 Task: Create a Python program to reverse a string using slicing.
Action: Mouse moved to (58, 2)
Screenshot: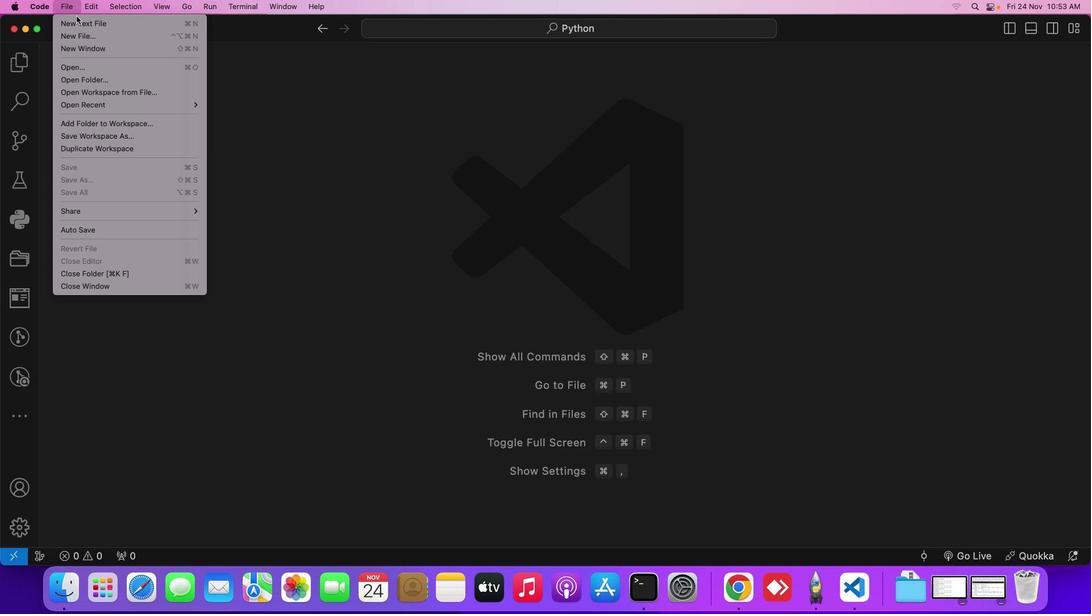 
Action: Mouse pressed left at (58, 2)
Screenshot: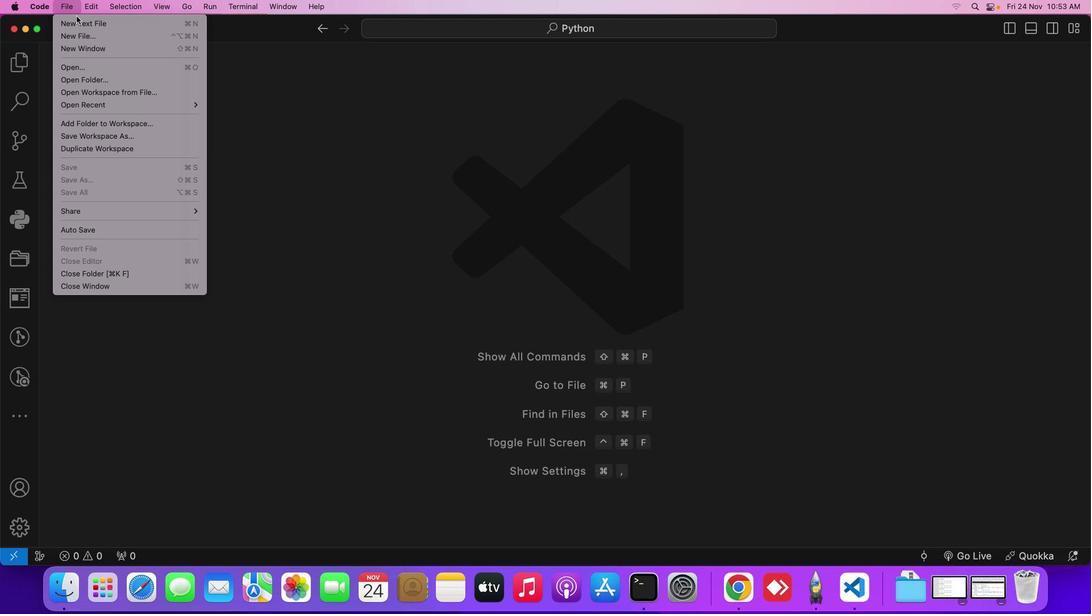 
Action: Mouse moved to (73, 15)
Screenshot: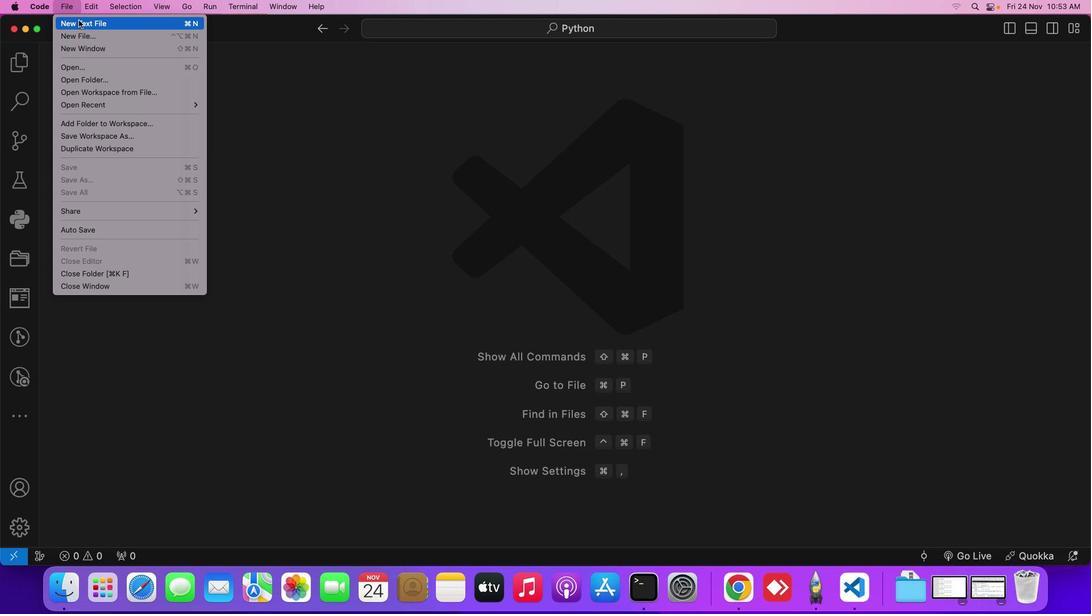 
Action: Mouse pressed left at (73, 15)
Screenshot: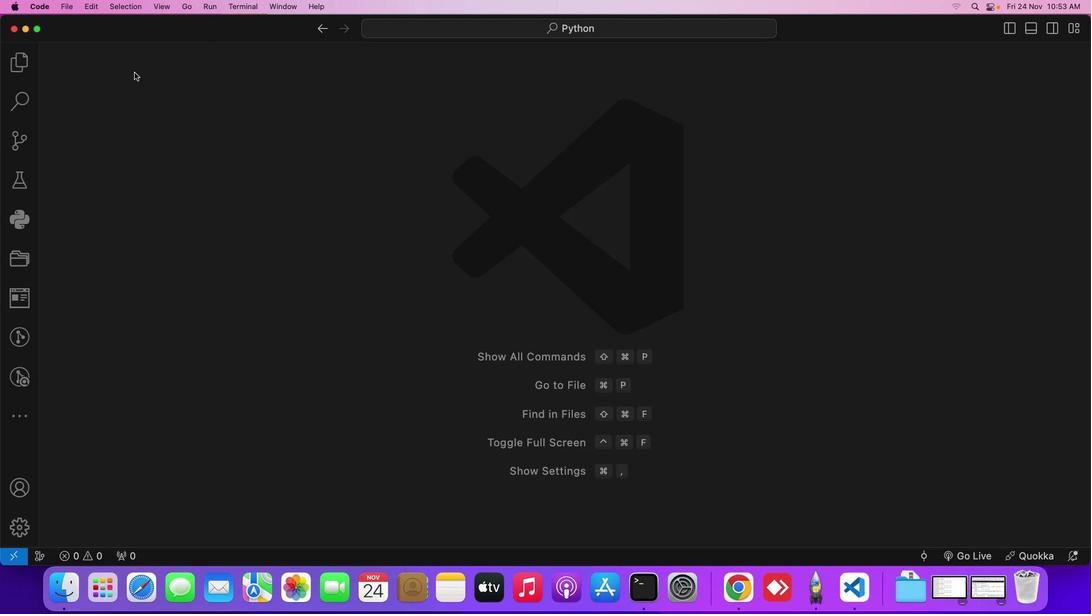 
Action: Mouse moved to (186, 143)
Screenshot: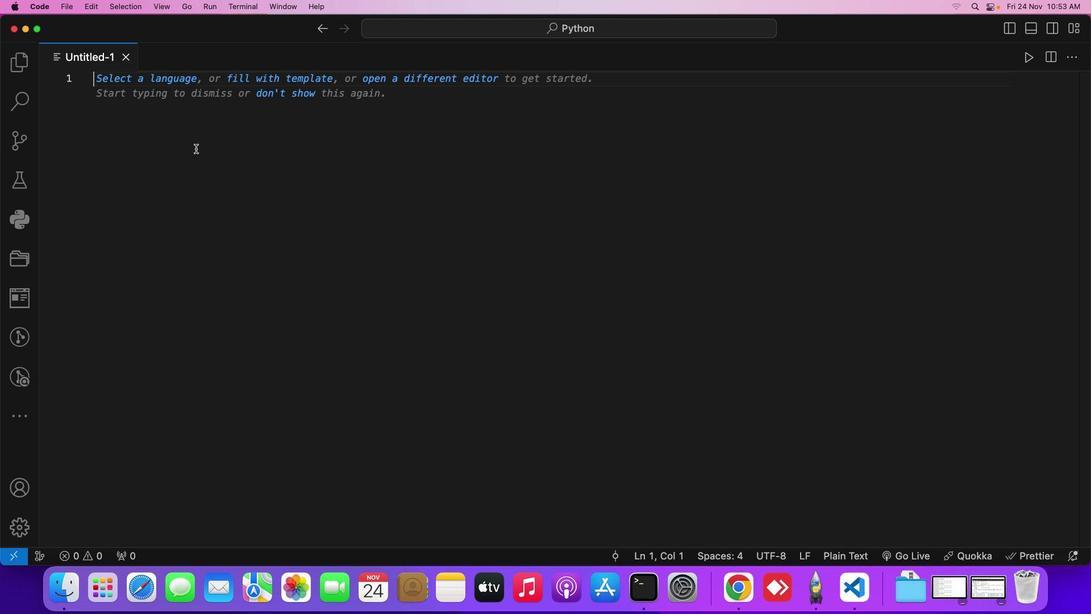 
Action: Key pressed Key.cmd
Screenshot: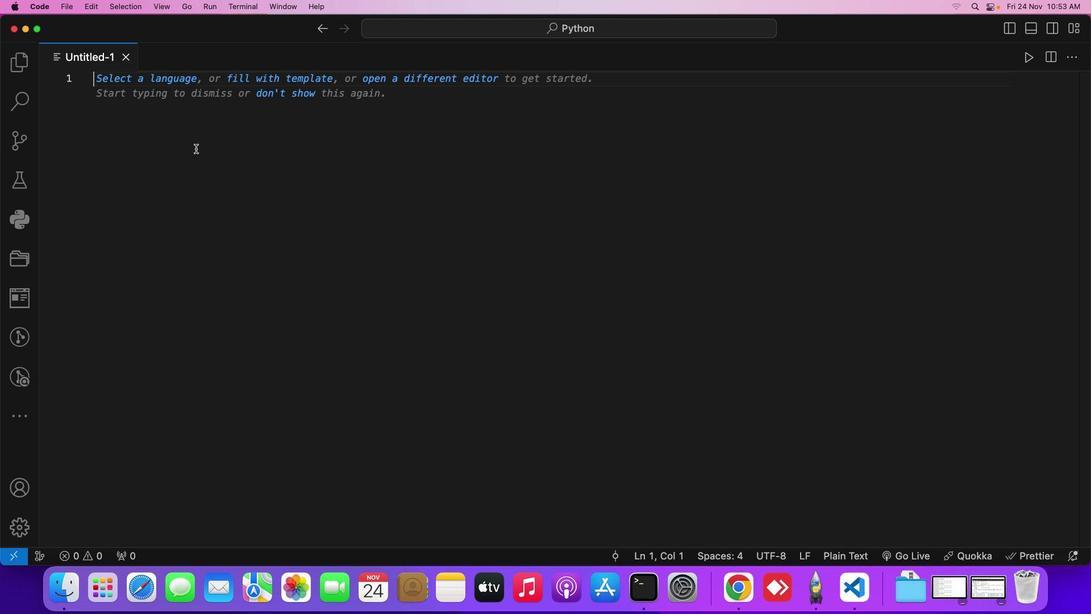 
Action: Mouse moved to (186, 143)
Screenshot: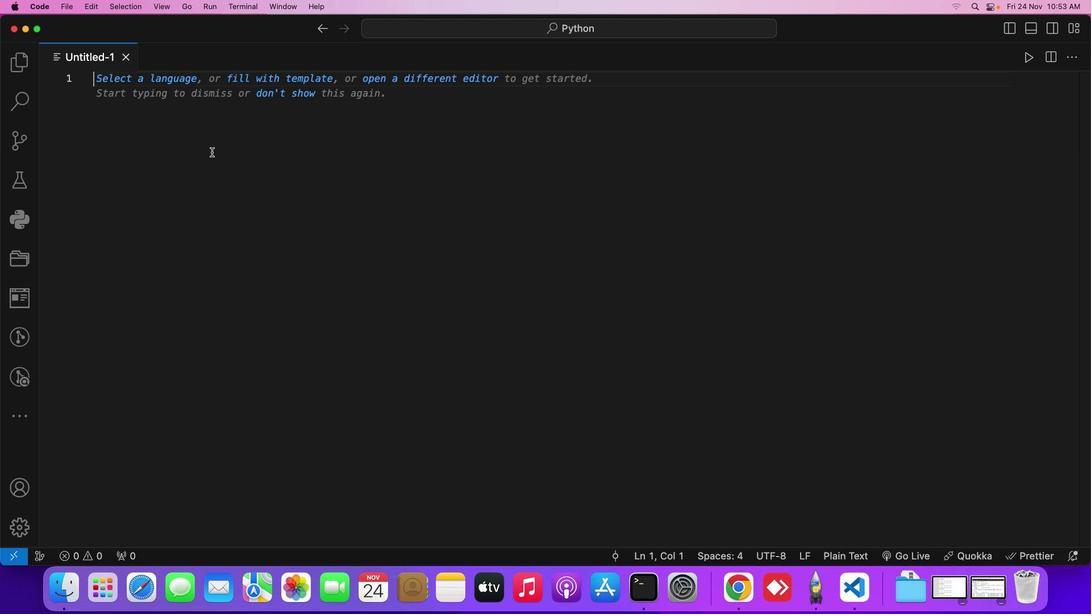 
Action: Key pressed 's'
Screenshot: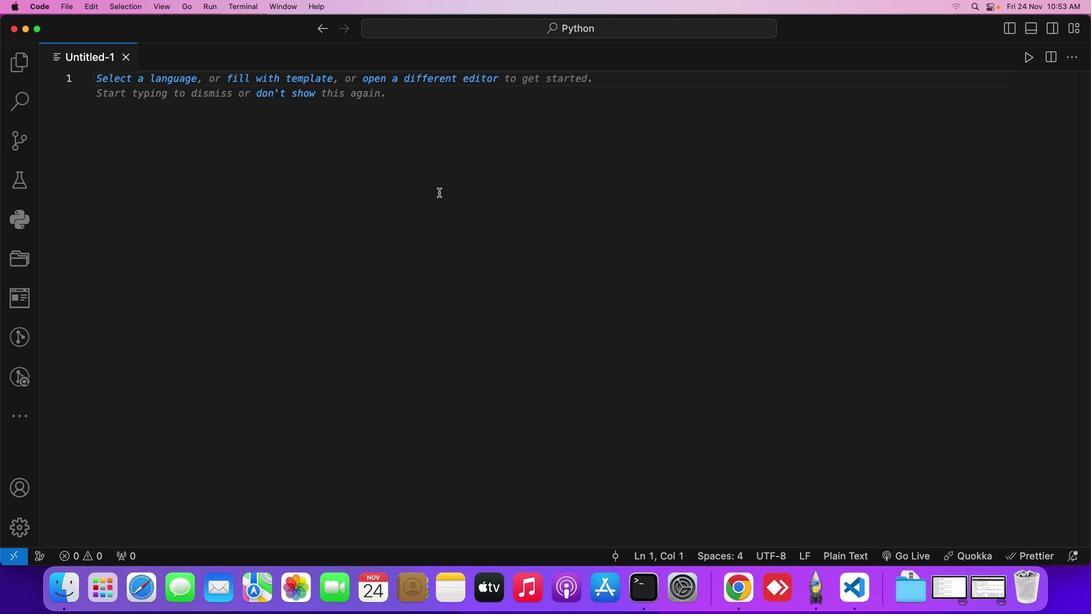 
Action: Mouse moved to (554, 228)
Screenshot: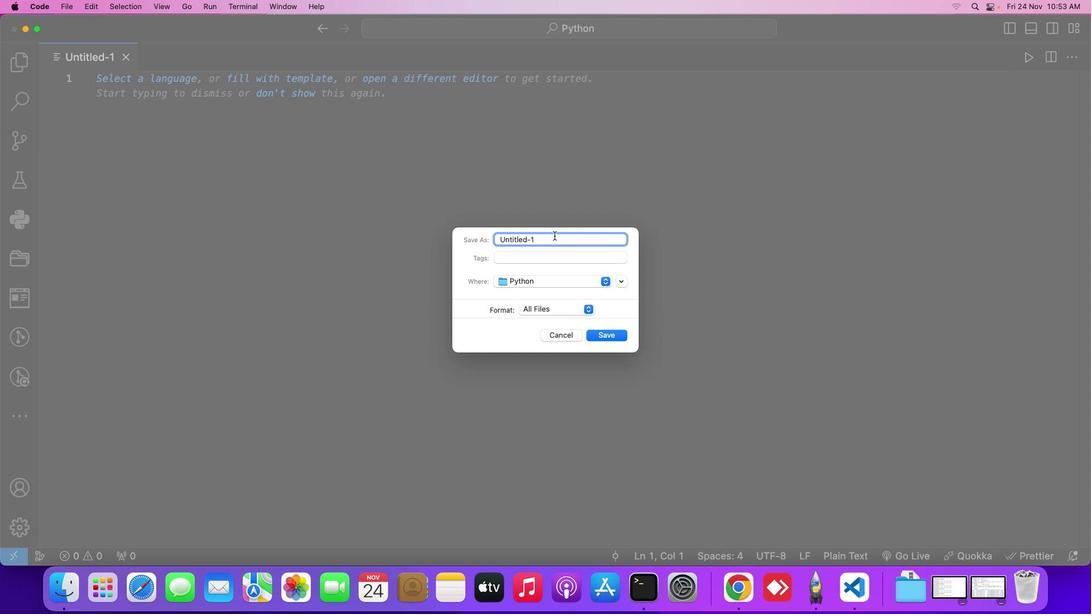 
Action: Mouse pressed left at (554, 228)
Screenshot: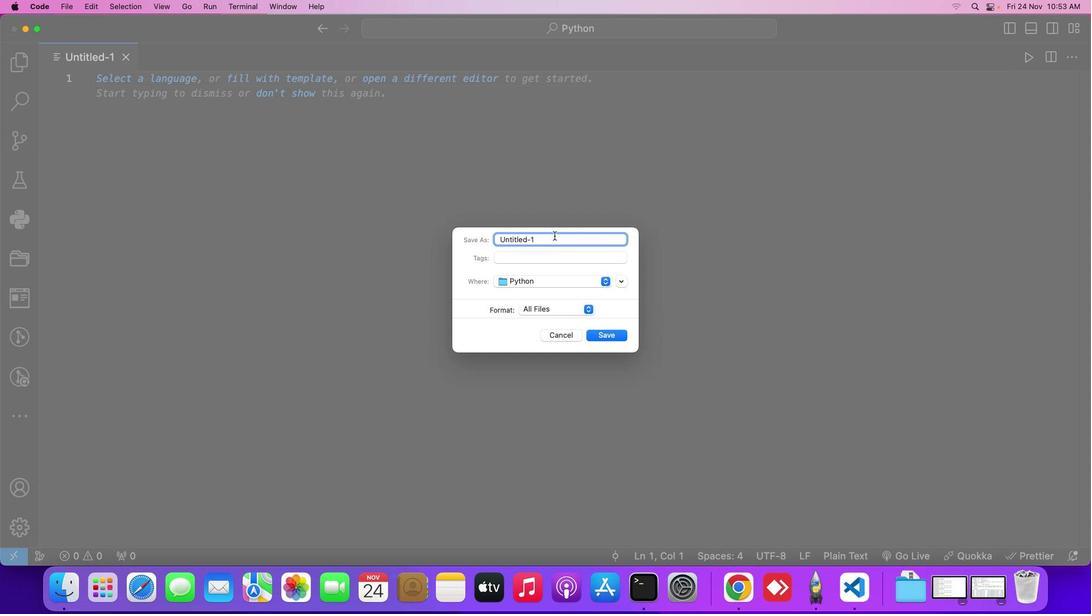 
Action: Mouse moved to (549, 230)
Screenshot: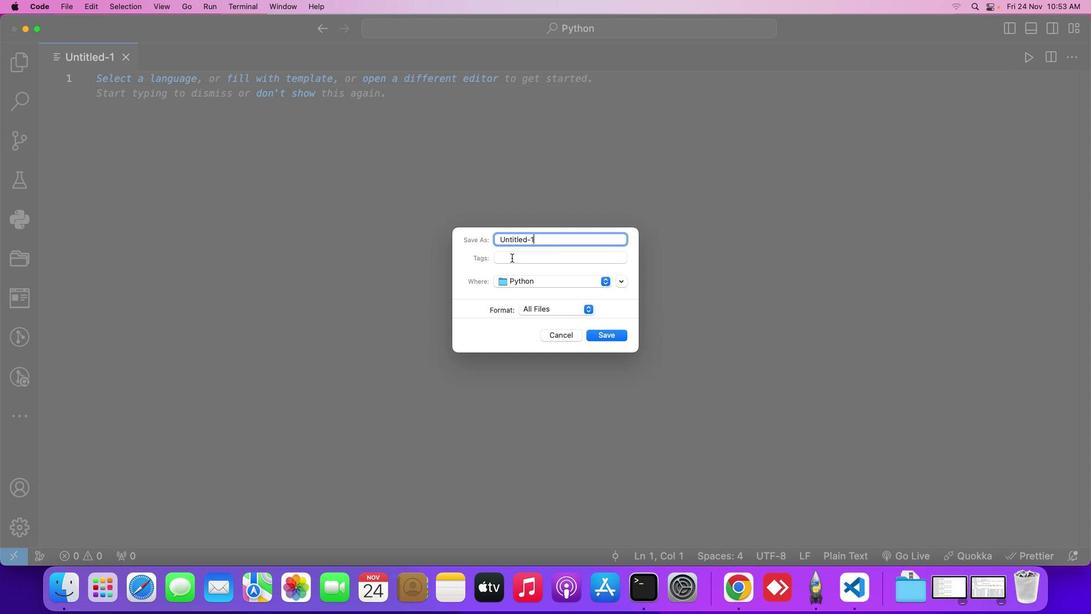
Action: Mouse pressed left at (549, 230)
Screenshot: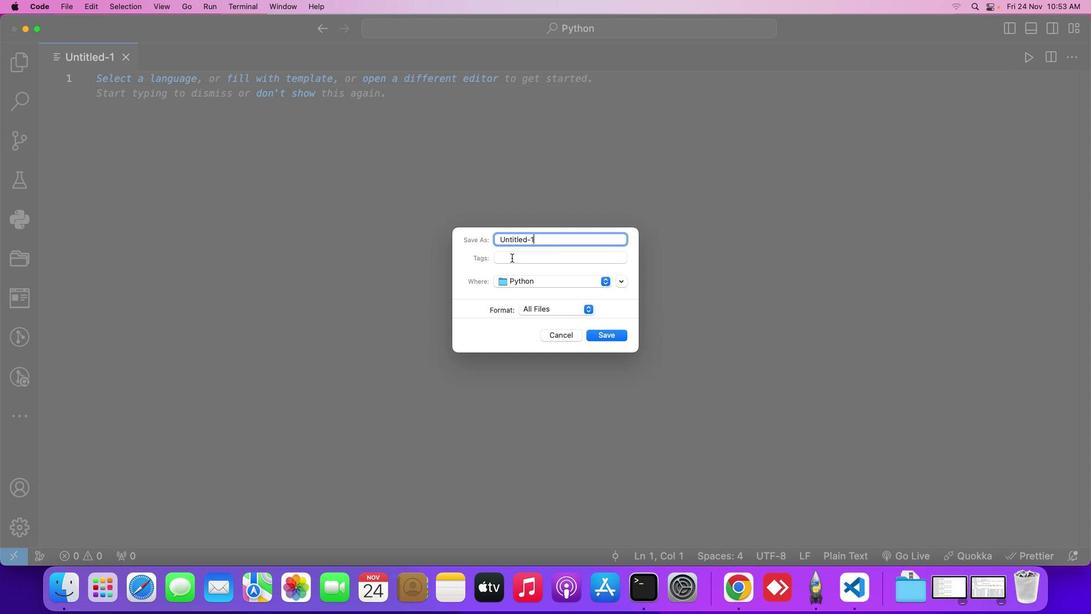 
Action: Mouse moved to (506, 253)
Screenshot: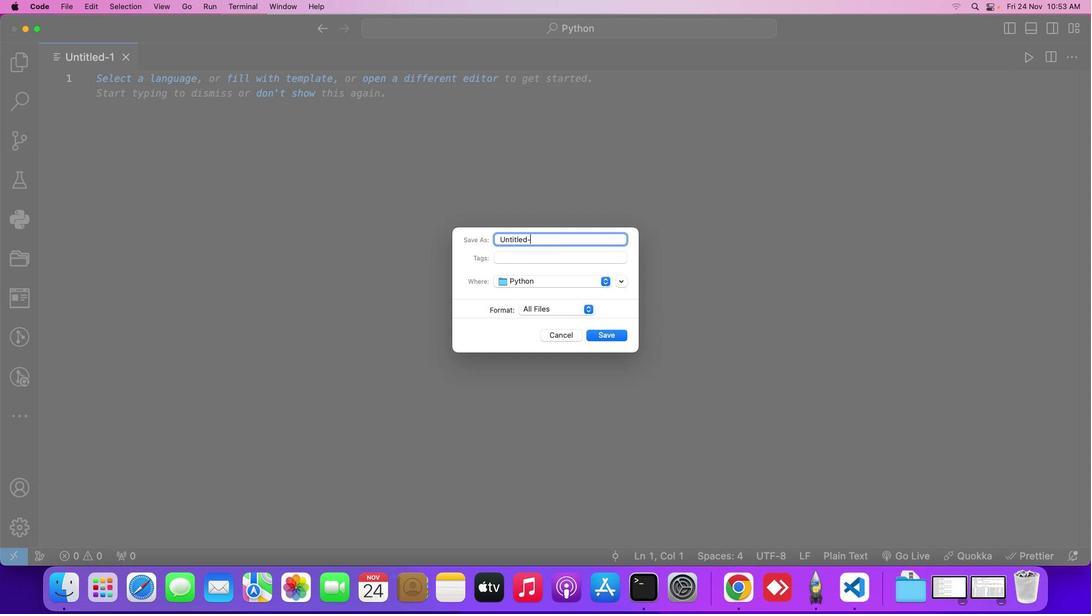 
Action: Key pressed Key.backspaceKey.backspaceKey.backspaceKey.backspaceKey.backspaceKey.backspaceKey.backspaceKey.backspaceKey.backspaceKey.backspaceKey.shift_r'D''e''m''o'Key.shift_r'S''i''l''i''c''i''n''g''.''p''y'Key.enter'd''e''f'Key.space'r''e''v''e''r''s''e'Key.space'd'Key.backspaceKey.backspaceKey.shift_r'_''s''t''r''u''b''g'Key.backspaceKey.backspaceKey.backspace'i''n''g'Key.shift_r'(''i''n''p''u''t'Key.shift_r'_''s''t''i''r''n''g'Key.rightKey.shift_r':'Key.enterKey.shift_r'#'Key.shift_r'U''s'Key.backspaceKey.backspaceKey.spaceKey.shift_r'U''s''i''n''g'Key.space's''l''i''c''i''n''g'Key.space't''o'Key.space'r''e''v''e''r''s''e'Key.space't''h''e'Key.space's''t''r''i''n''g'Key.enter'r''e''v''e''r''s''e''d'Key.shift_r'_''s''t''r''i''n''g'Key.space'='Key.space'i''n''p''u''t'Key.shift_r'_''s''t''i''r'Key.backspaceKey.backspace'r''i''n''g'Key.shift_r'['Key.shift_r':'':''-''1'Key.rightKey.enterKey.shift_r'#'Key.spaceKey.shift_r'R''e''s''t'Key.backspaceKey.backspace't''u''r''n'Key.space't''h'Key.spaceKey.backspace'e'Key.space'r''e''v''e''r''s''e''d'Key.space's''t''r''i''n''g'Key.enter'r''e''t''u''r''n'Key.space'r''e''v''e''r''s''e''d'Key.shift_r'_''s''t''r''i''n''g'Key.enterKey.enterKey.enterKey.shift_r'#'Key.spaceKey.shift_r'E''x''a''m''p''l''e'Key.space'u''s''a''g''e'Key.enterKey.shift_r'#'Key.spaceKey.shift_r'P''r''o''m''p''t'Key.space't''h''e'Key.space'u''s''e''r'Key.space't'Key.spaceKey.backspace'o'Key.space'e''n''t''e''r'Key.space'a'Key.space's''t''r''i''n''g'Key.enter'u''s''e''r'Key.shift_r'_''i''n''p''u''t'Key.space'='Key.space'i''n''p''u''t'Key.shift_r'('Key.shift_r'"'Key.shift_r'E''n''t''e''r'Key.space'a'Key.space's''t''r''i''n''g'Key.shift_r':'Key.spaceKey.rightKey.rightKey.enterKey.shift_r'#'Key.shift_rKey.spaceKey.shift_r'C''a''l''l'Key.space't''h''e'Key.space'r''e''v''e''r''s''e'Key.shift_r'_''s''t''r''i''n''g'Key.space'f''u''n''c''t''i''o''n'Key.space't'Key.backspace'w''i''t''h'Key.space't''h''e'Key.space'u''s''e''r'"'"'s'Key.space'i''n''p''u''t'Key.enter'r''e''s''u''l''t'Key.space'='Key.space'r''e''v''e''r''s''e'Key.shift_r'_''s''t''r''i''n''g'Key.shift_r'(''u''s''e''r'Key.shift_r'_''i''n''p''u''t'Key.rightKey.enterKey.shift_r'#'Key.spaceKey.shift_r'P''r''i''n''t'Key.space't''h''e'Key.space'r''e''v''e''r''s''e''d'Key.space's''t''r''i''n''g'Key.enter'p''r''i''n''t'Key.shift_r'('Key.shift_r'"'Key.shift_r'R''e''v''e''r''s''e''d'Key.space's''t''r''i''n''g'Key.shift_r':'Key.right','Key.space'r''e''s''u''l''t'Key.rightKey.enter
Screenshot: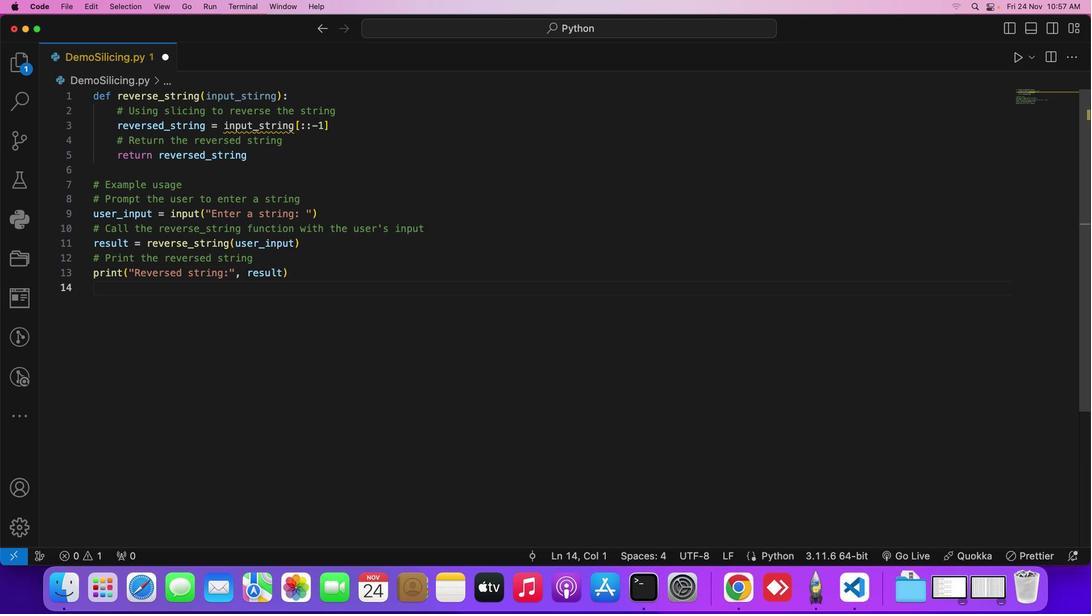 
Action: Mouse moved to (432, 264)
Screenshot: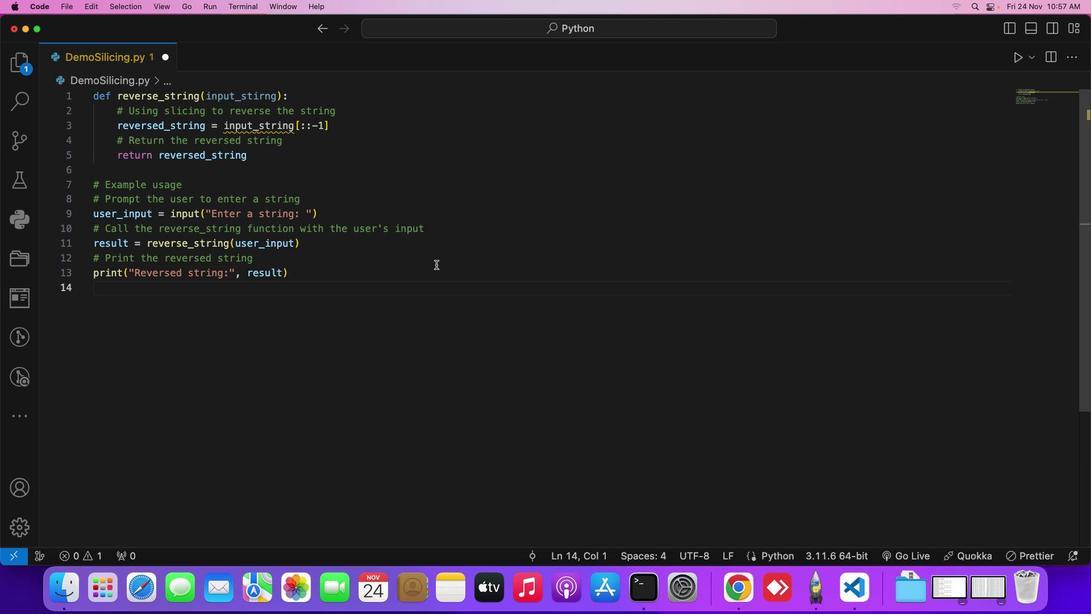 
Action: Mouse scrolled (432, 264) with delta (-4, -3)
Screenshot: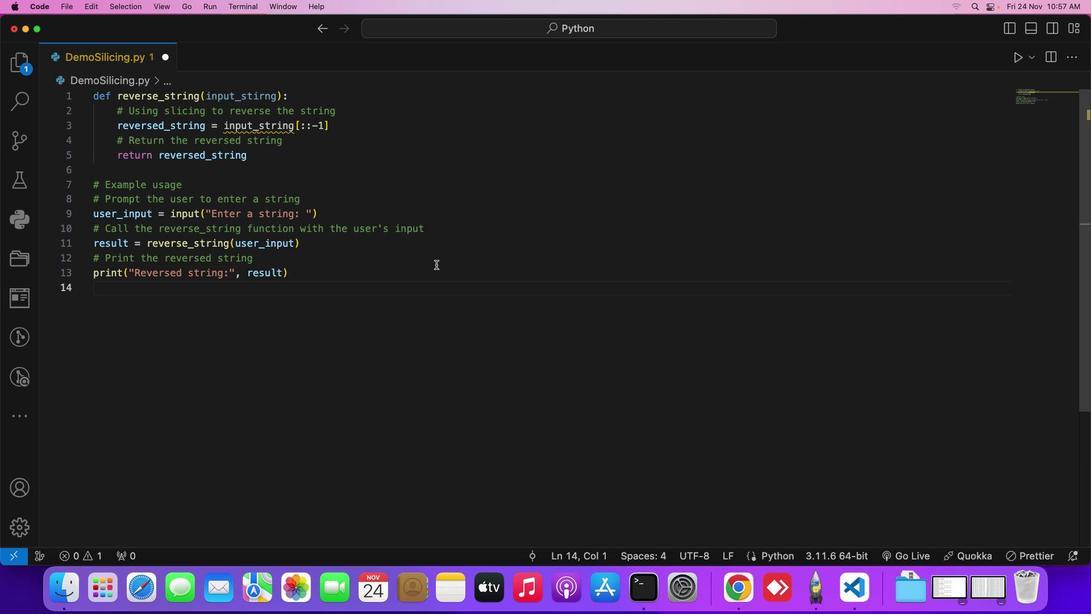 
Action: Mouse moved to (430, 260)
Screenshot: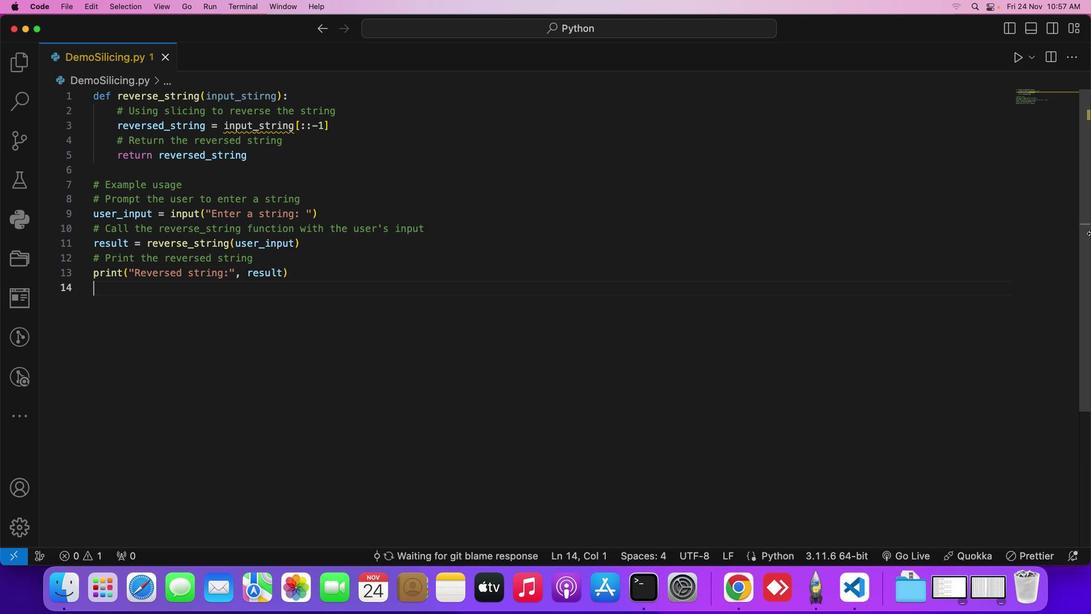 
Action: Key pressed Key.cmd
Screenshot: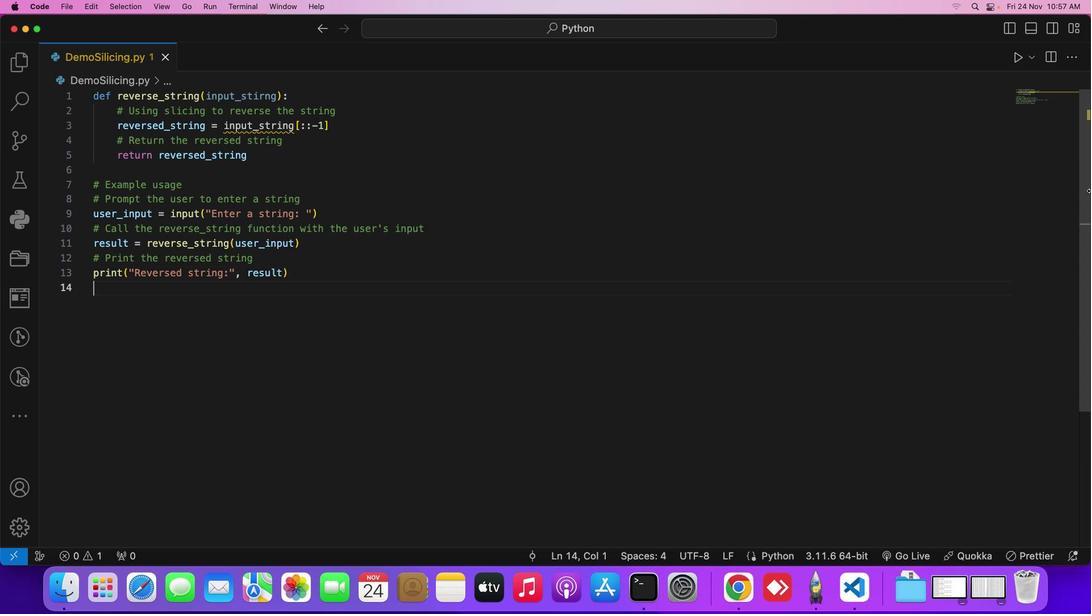 
Action: Mouse moved to (431, 259)
Screenshot: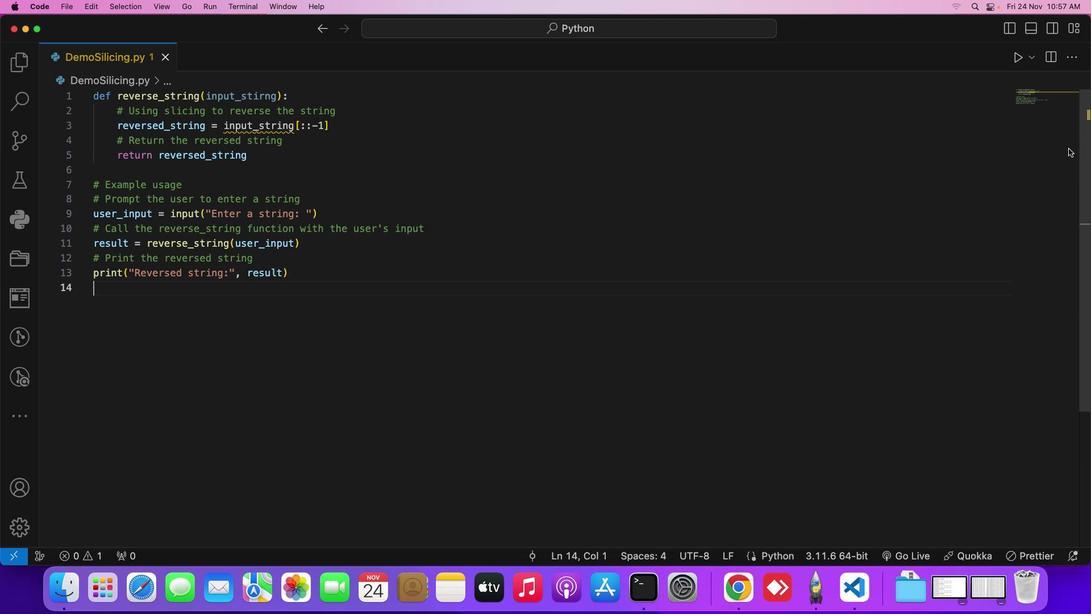 
Action: Key pressed 's'
Screenshot: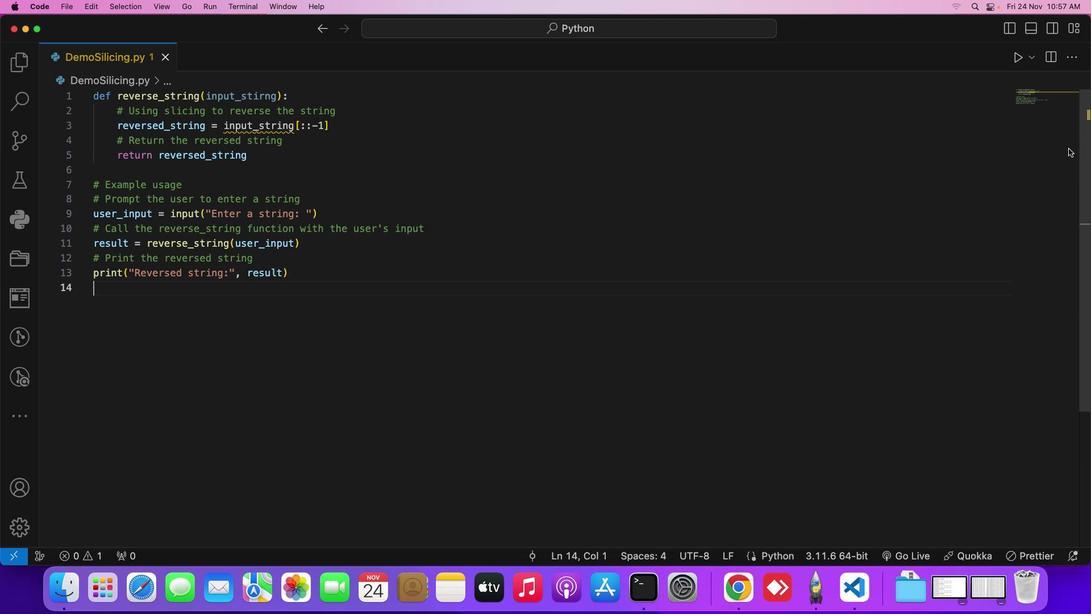 
Action: Mouse moved to (1005, 53)
Screenshot: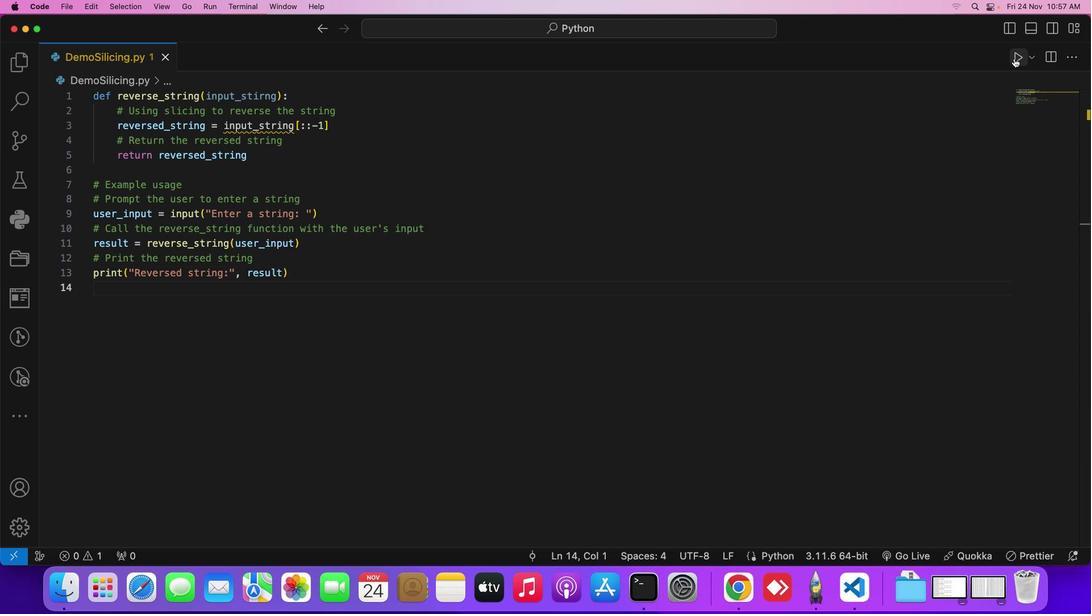 
Action: Key pressed Key.cmd
Screenshot: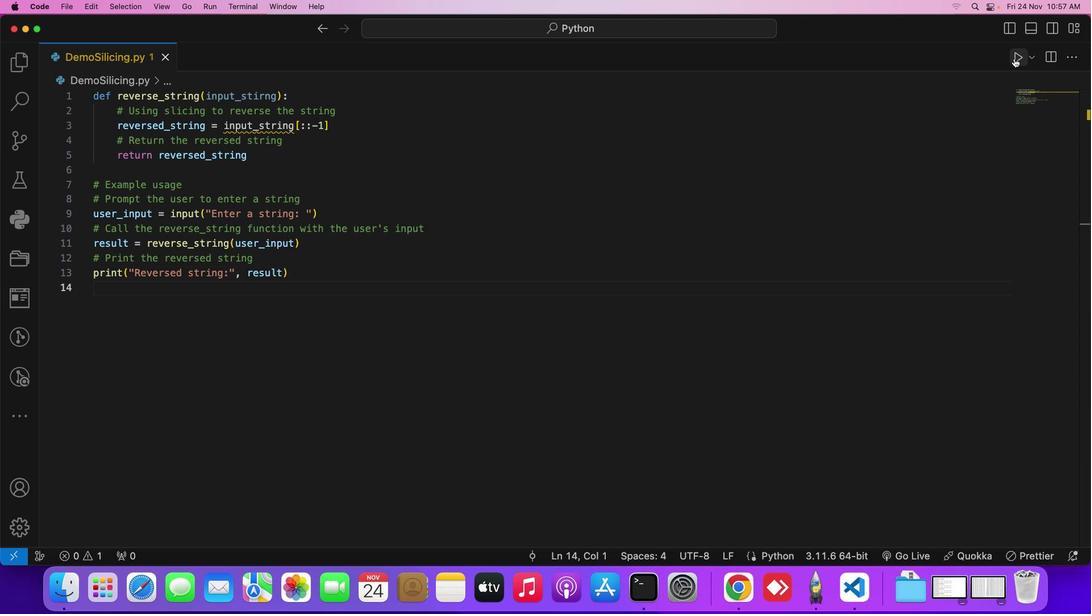 
Action: Mouse moved to (1006, 53)
Screenshot: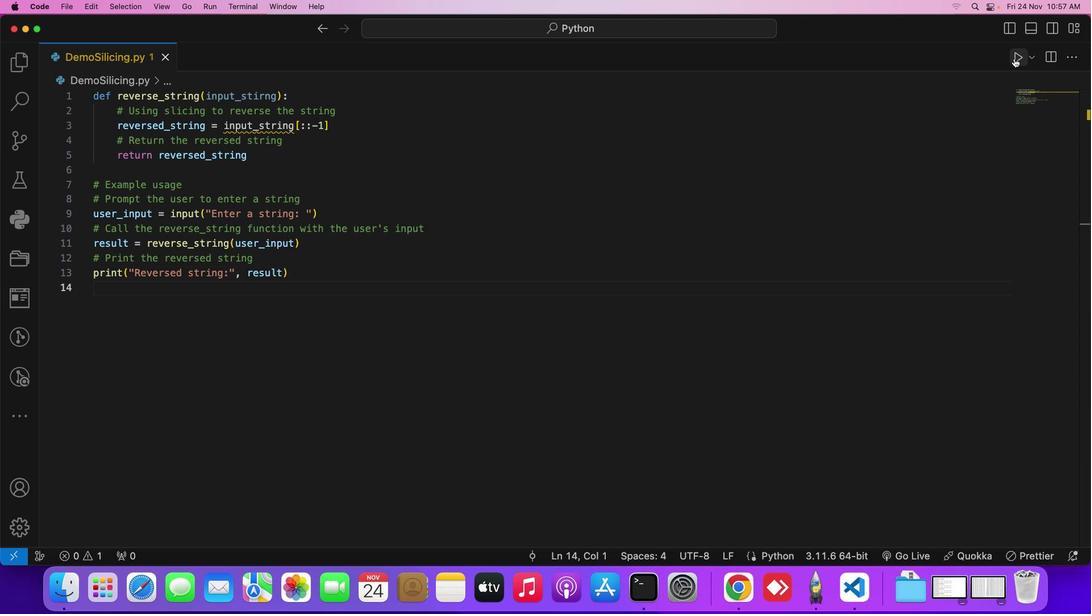 
Action: Key pressed 's'
Screenshot: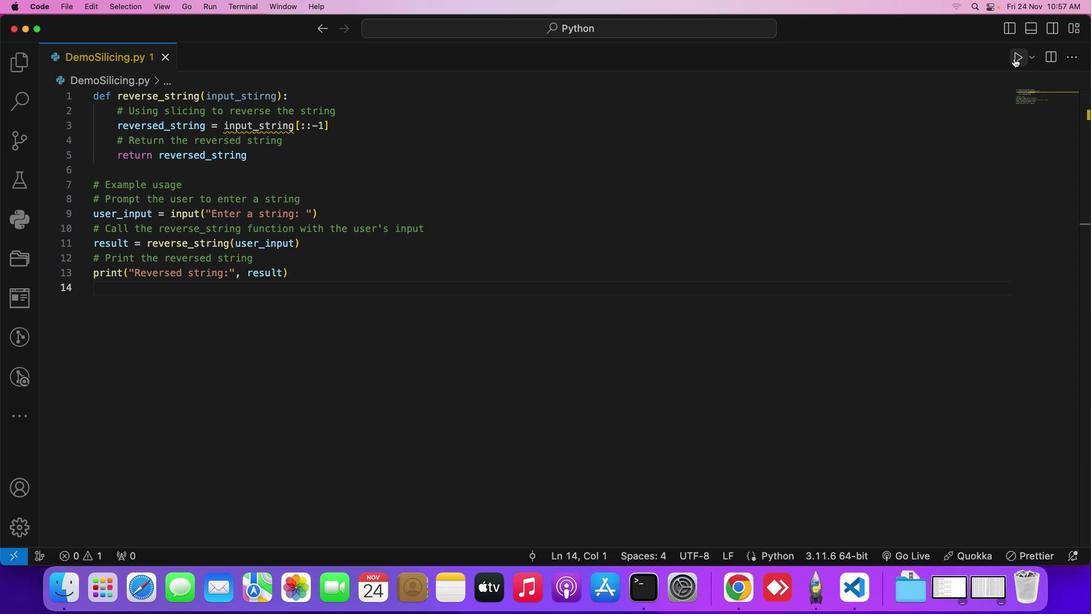 
Action: Mouse moved to (1009, 53)
Screenshot: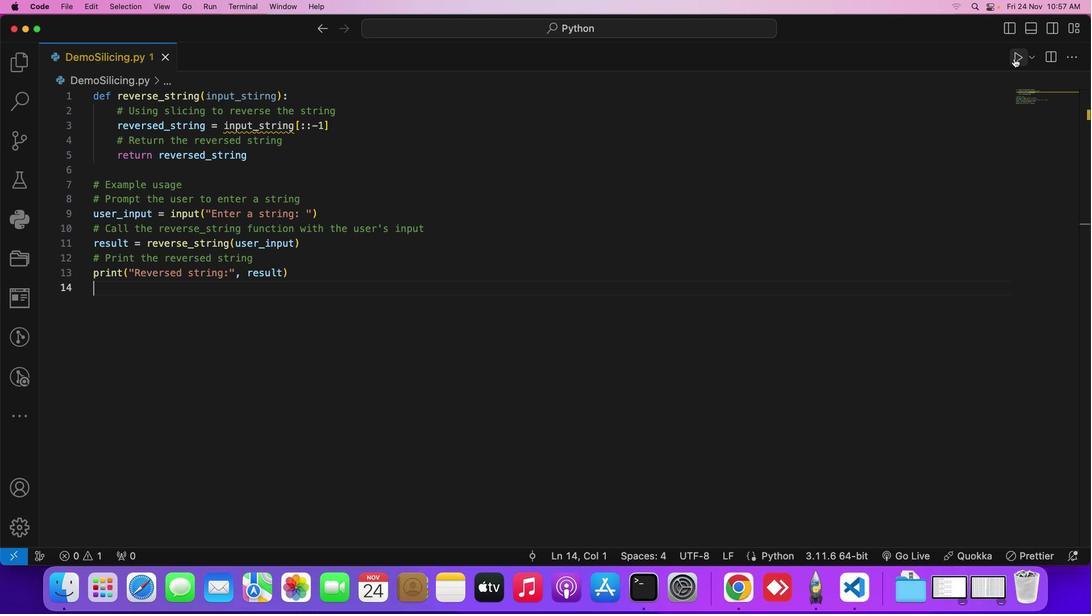 
Action: Mouse pressed left at (1009, 53)
Screenshot: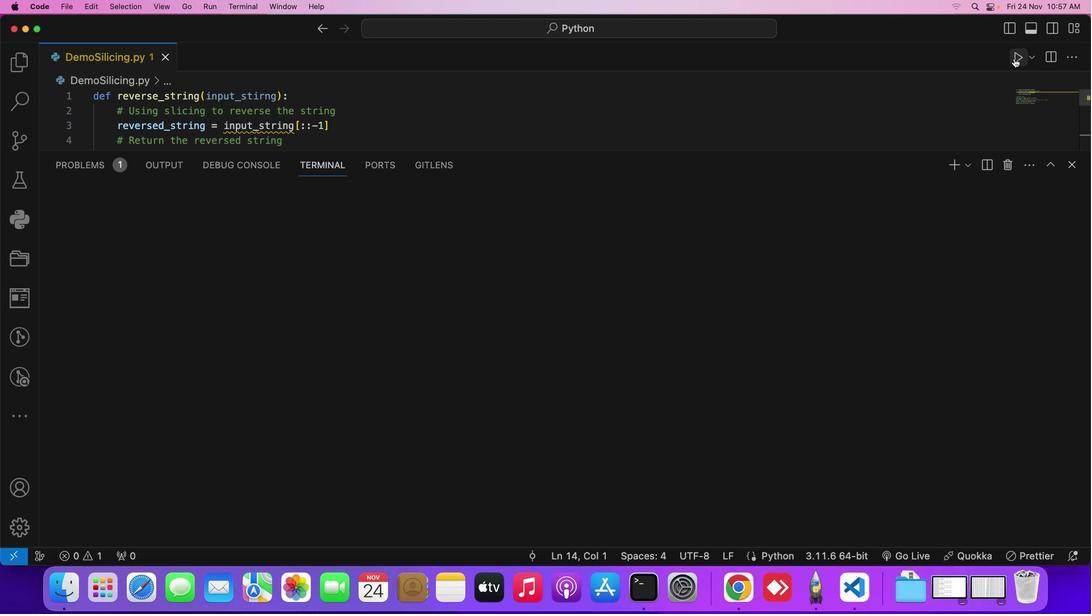 
Action: Mouse moved to (230, 254)
Screenshot: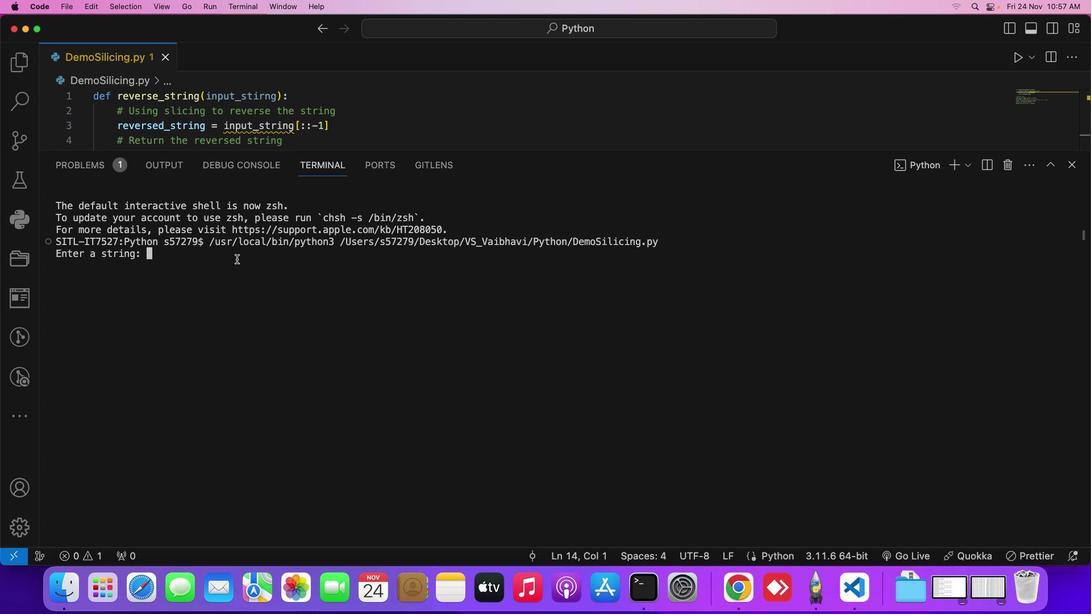 
Action: Mouse pressed left at (230, 254)
Screenshot: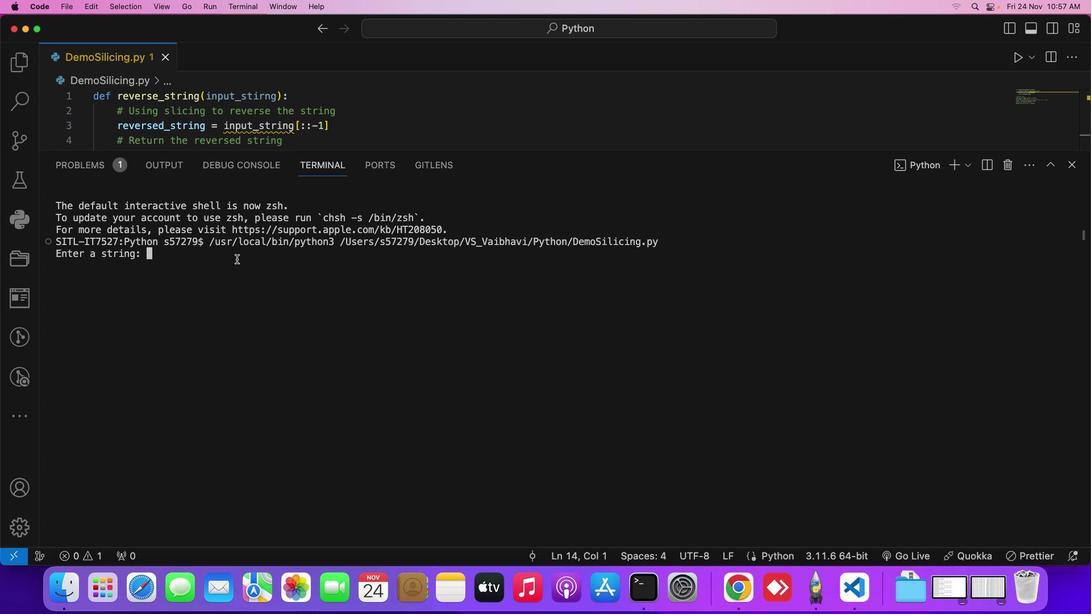 
Action: Mouse moved to (231, 254)
Screenshot: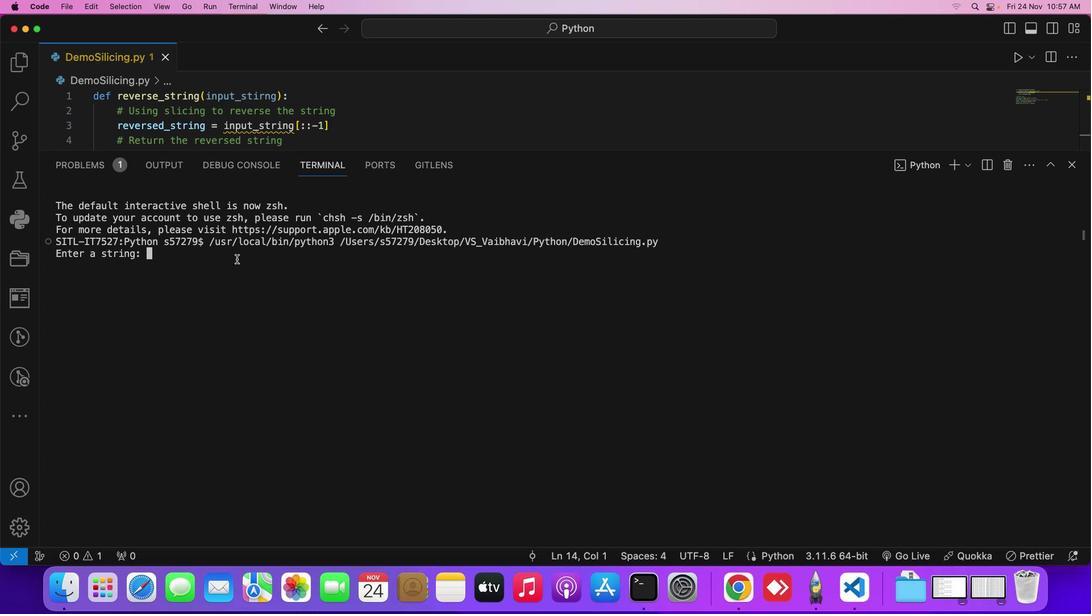 
Action: Key pressed Key.shift_r'H''e''l''l''o'Key.spaceKey.shift_r'W''o''r''l''d'Key.enterKey.upKey.enterKey.shift_r'H''e''l''l''o'Key.enter
Screenshot: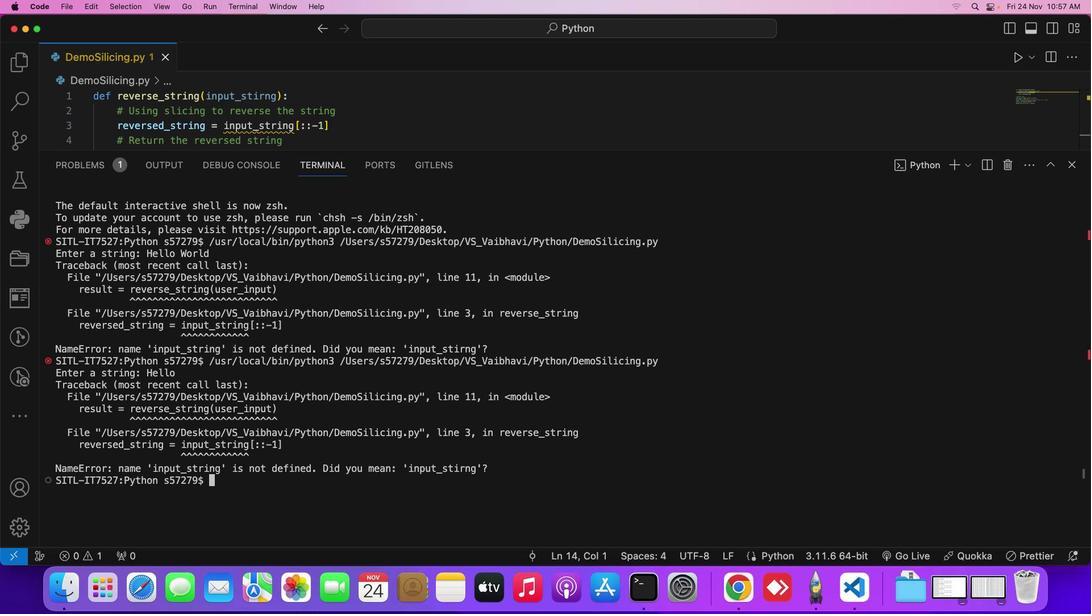 
Action: Mouse moved to (1005, 160)
Screenshot: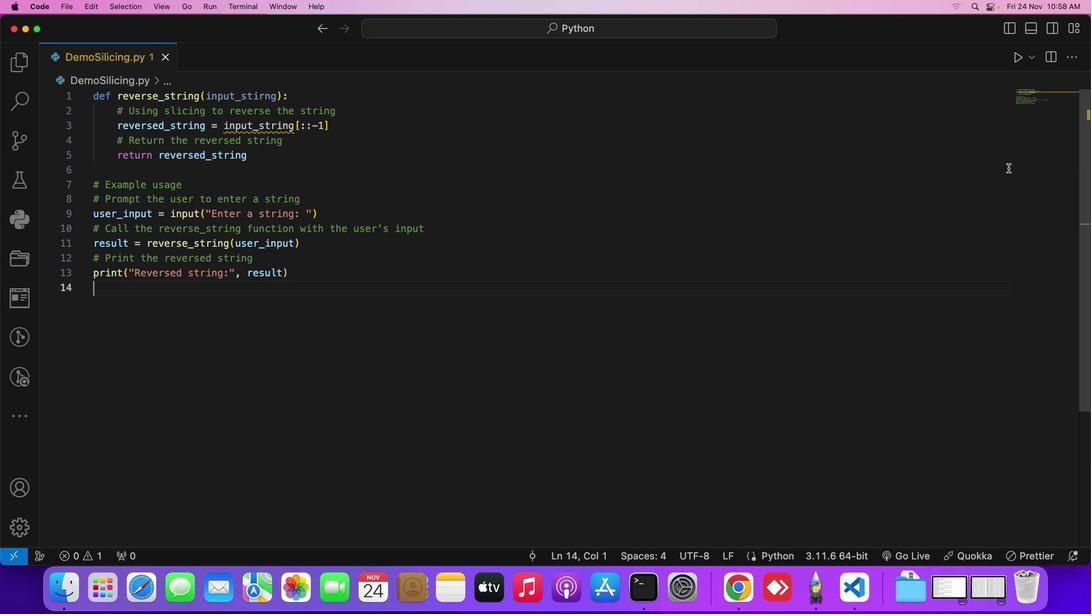 
Action: Mouse pressed left at (1005, 160)
Screenshot: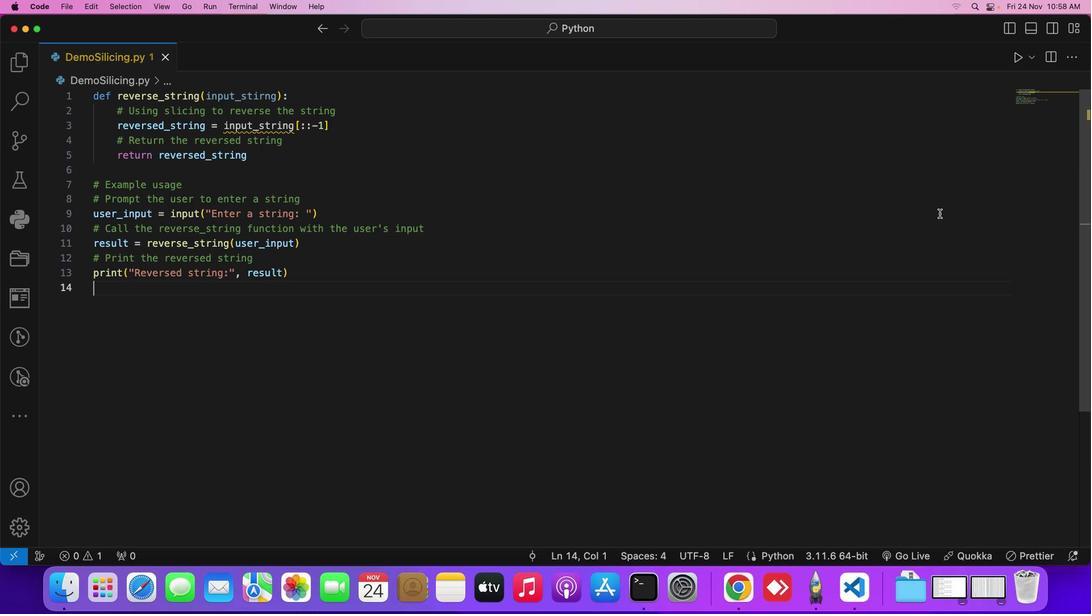 
Action: Mouse moved to (254, 121)
Screenshot: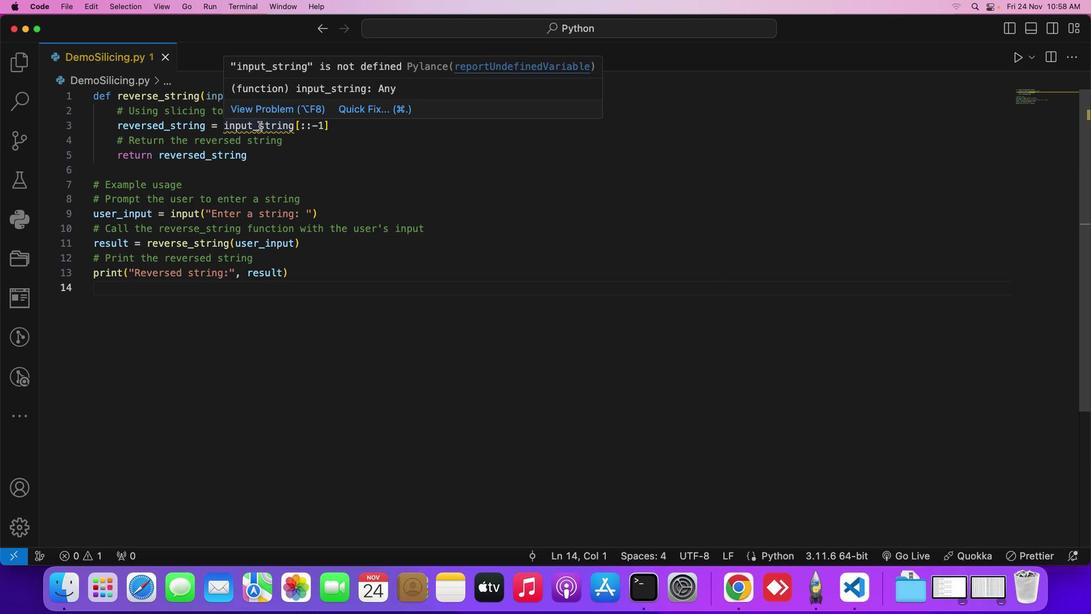 
Action: Mouse pressed left at (254, 121)
Screenshot: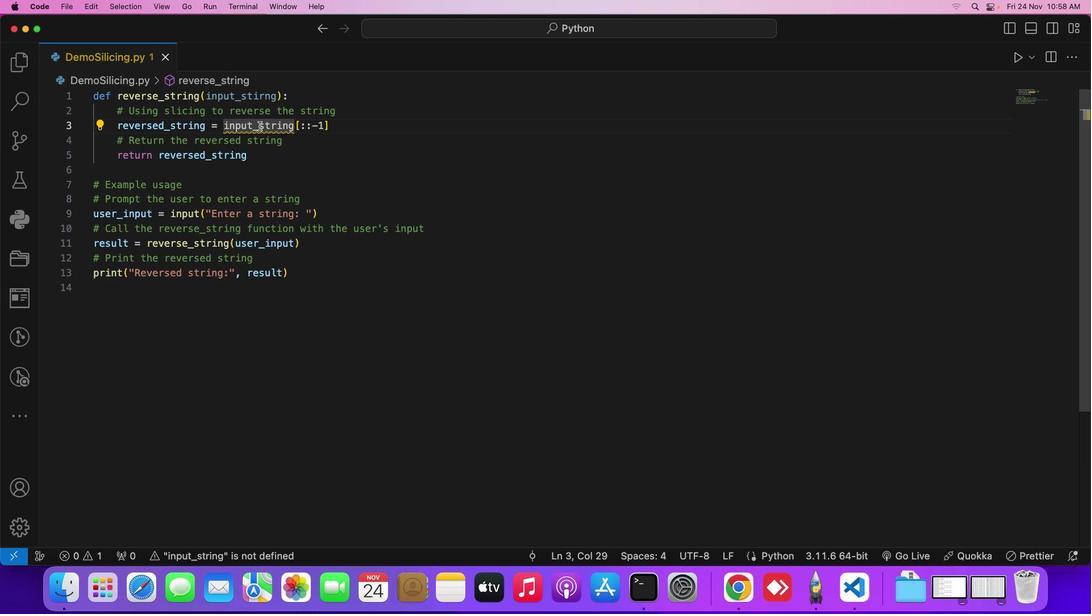 
Action: Mouse moved to (253, 134)
Screenshot: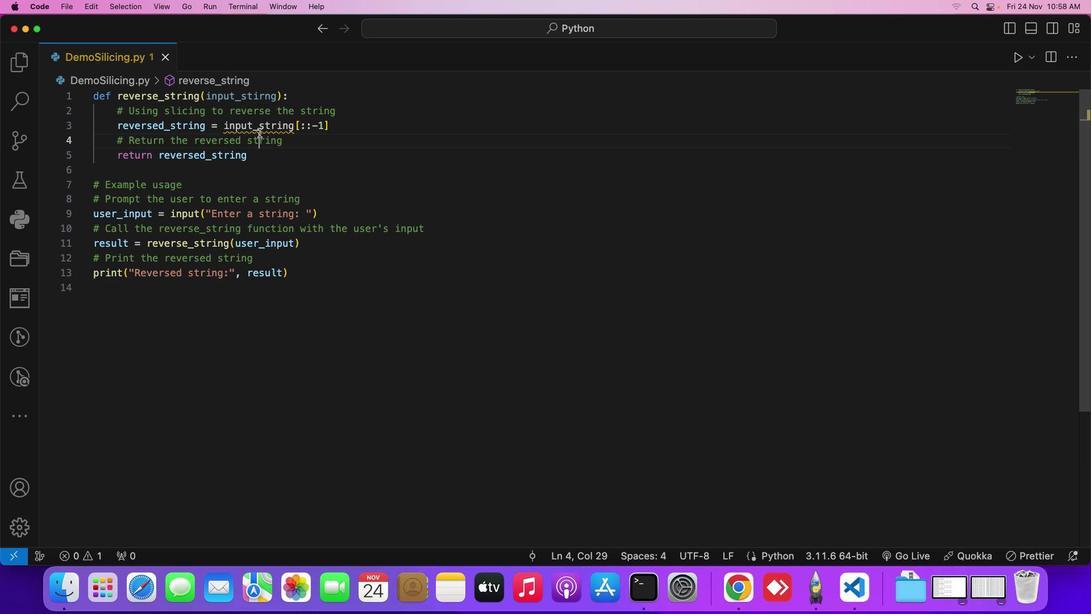 
Action: Mouse pressed left at (253, 134)
Screenshot: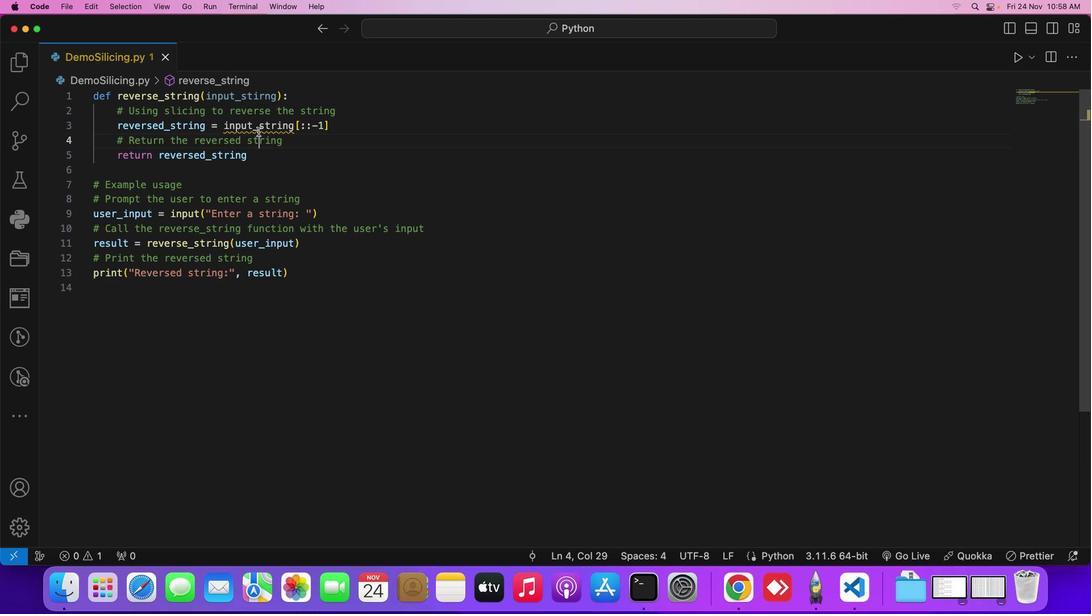 
Action: Mouse moved to (263, 134)
Screenshot: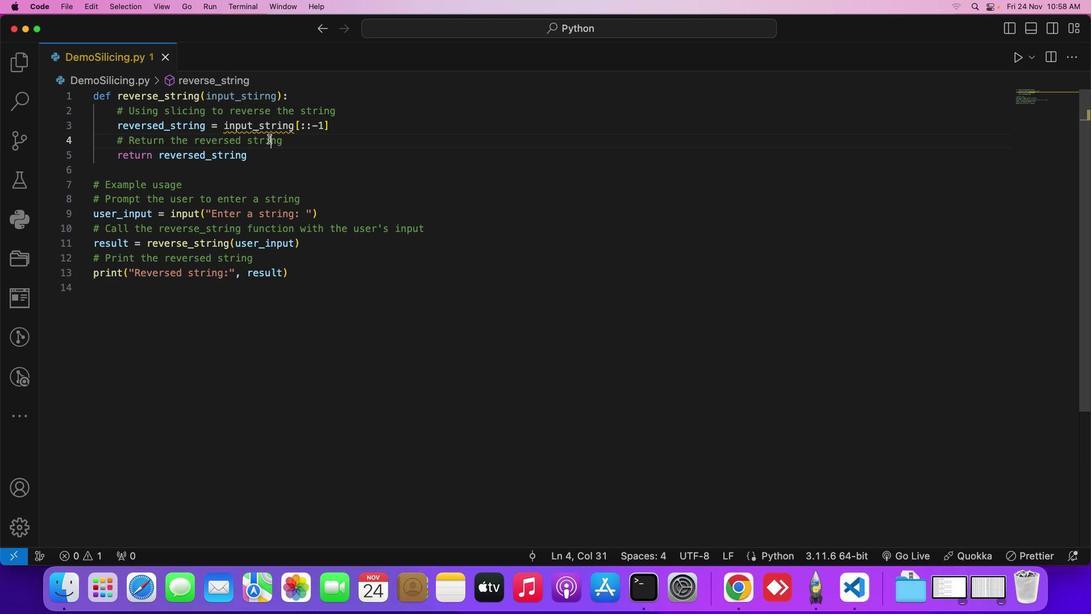 
Action: Mouse pressed left at (263, 134)
Screenshot: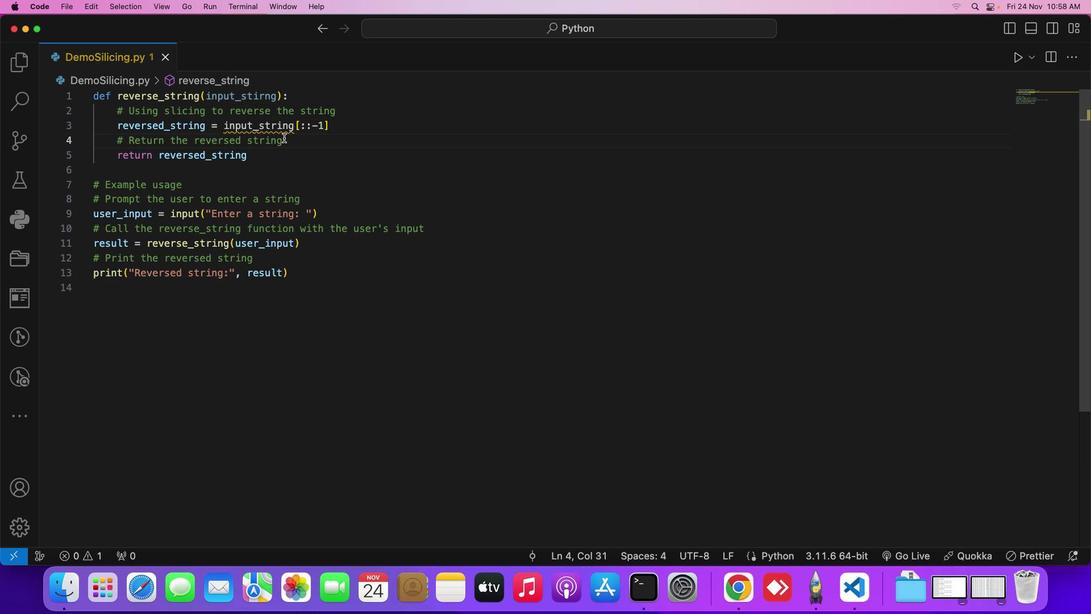 
Action: Mouse moved to (260, 89)
Screenshot: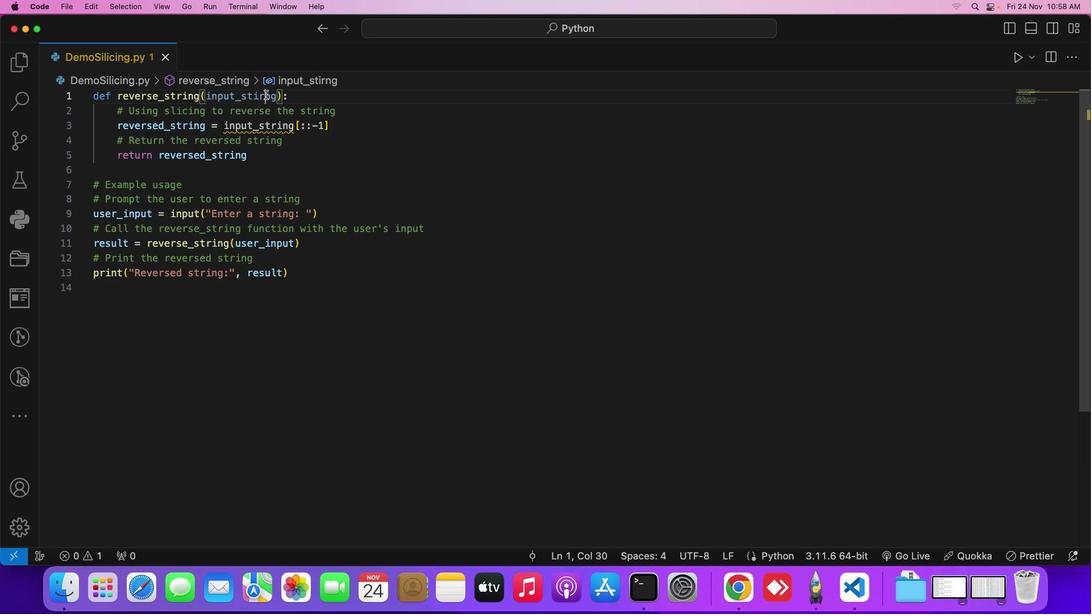 
Action: Mouse pressed left at (260, 89)
Screenshot: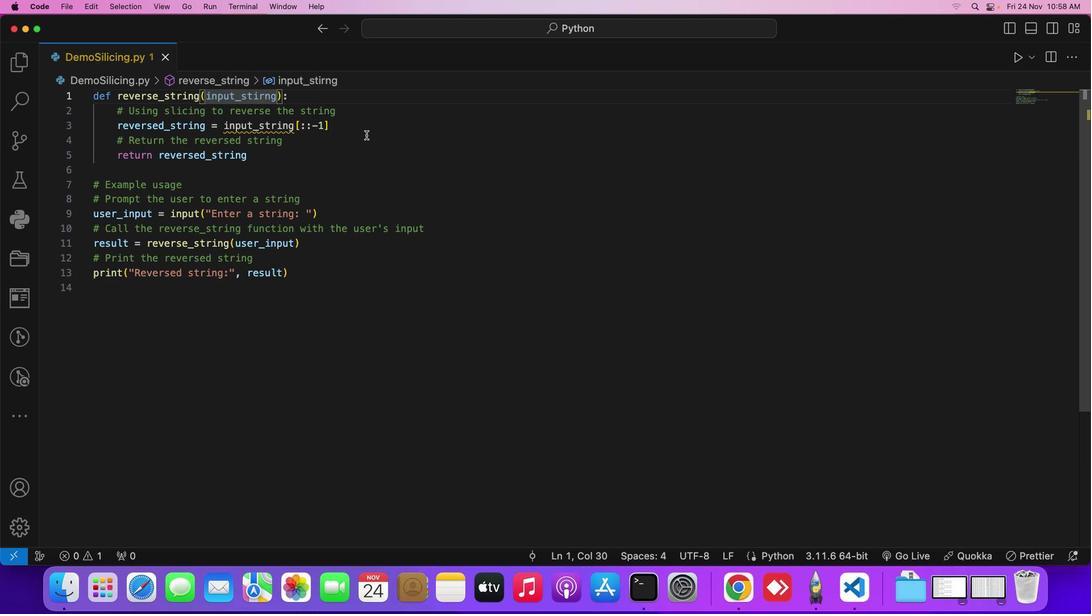 
Action: Mouse moved to (342, 143)
Screenshot: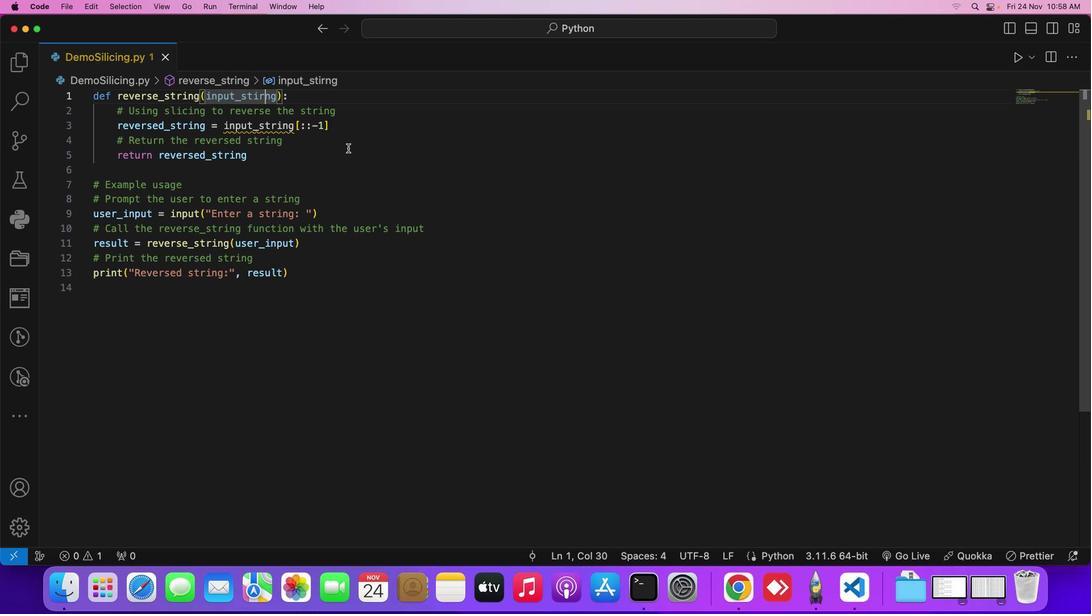 
Action: Key pressed Key.backspaceKey.backspace'r''i'
Screenshot: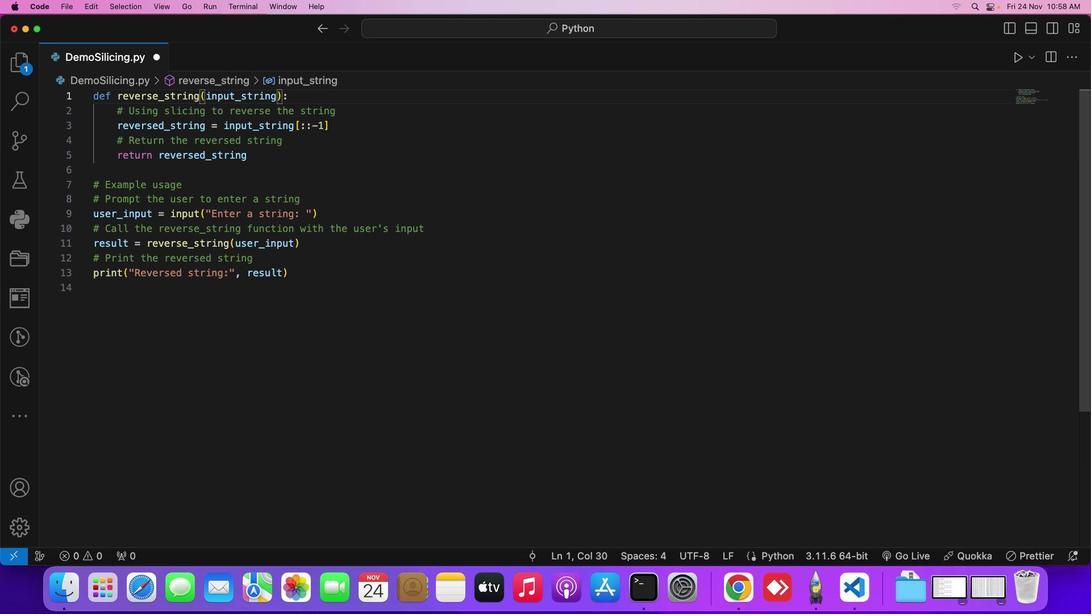 
Action: Mouse moved to (340, 144)
Screenshot: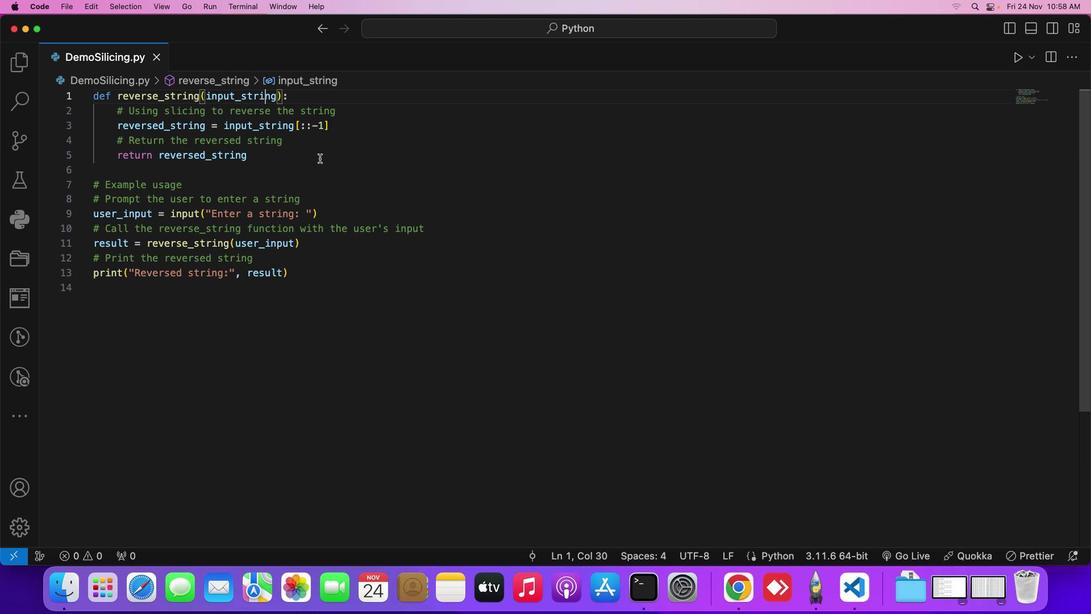 
Action: Key pressed Key.cmd
Screenshot: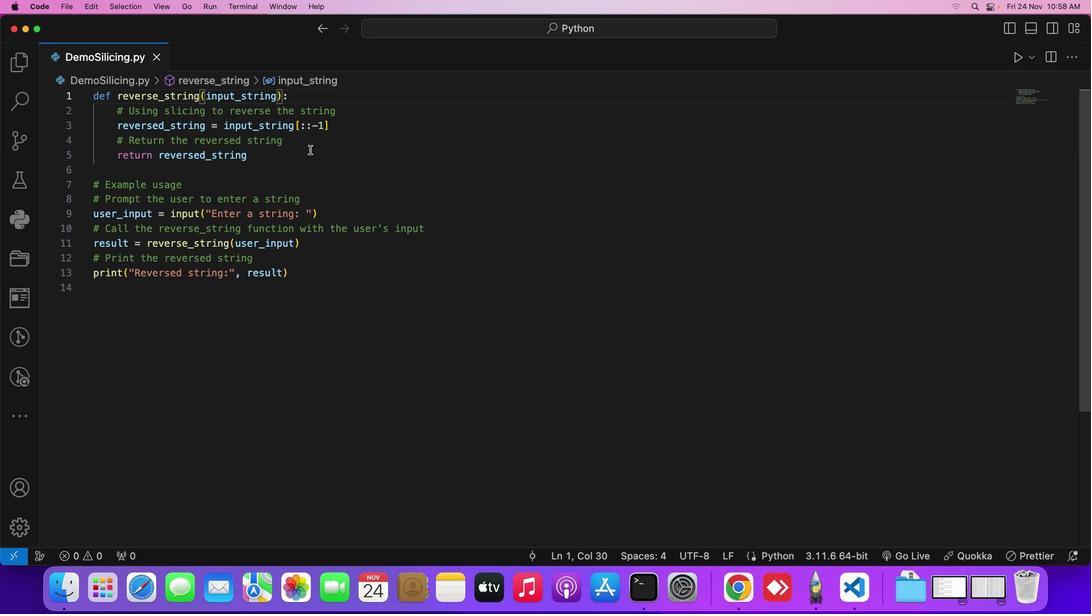 
Action: Mouse moved to (322, 152)
Screenshot: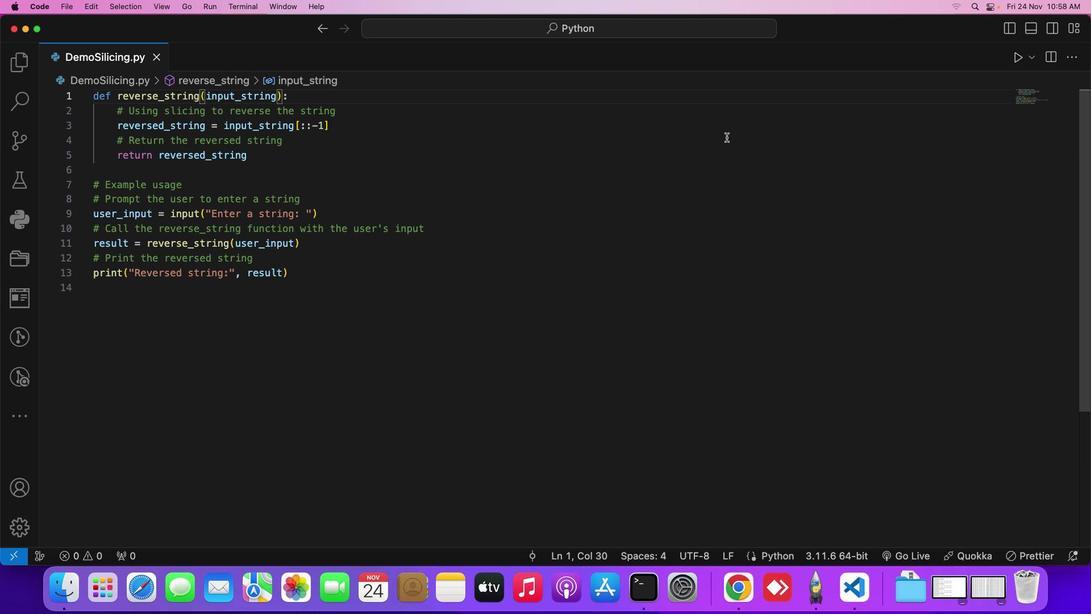 
Action: Key pressed 's'
Screenshot: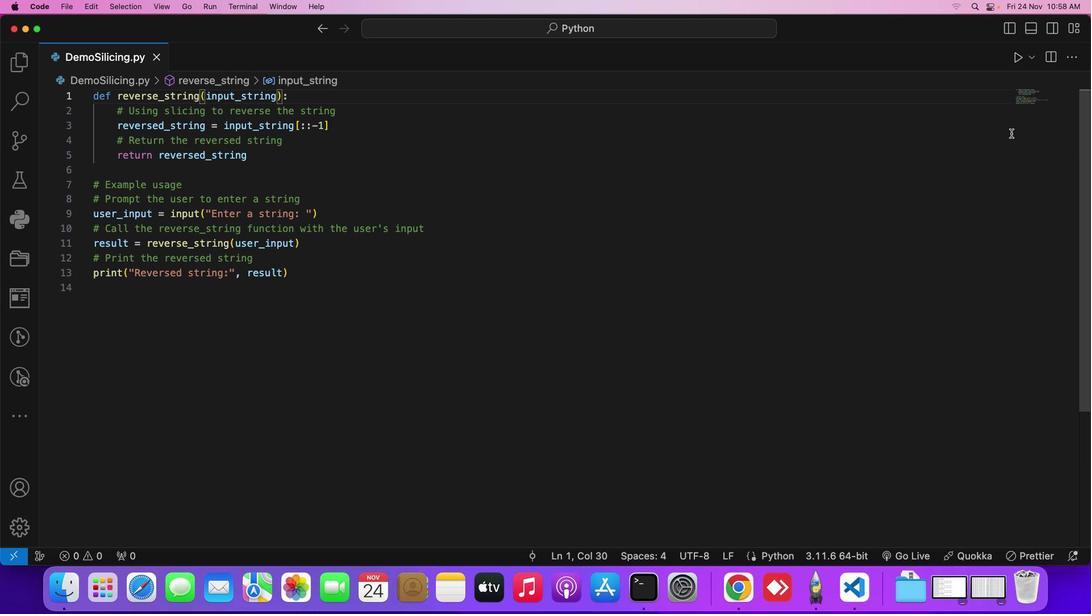 
Action: Mouse moved to (1011, 51)
Screenshot: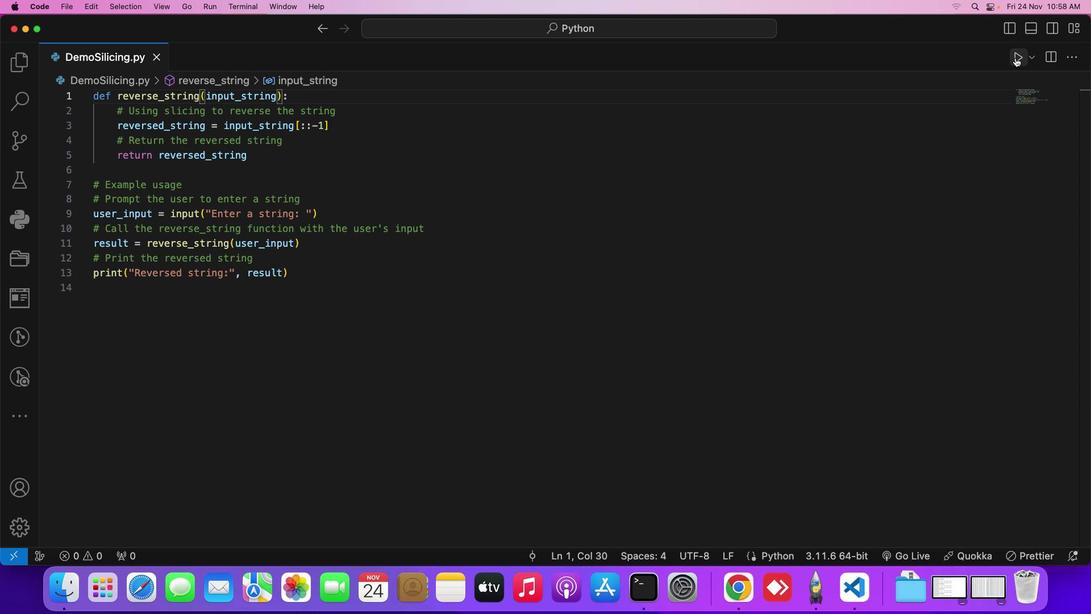 
Action: Mouse pressed left at (1011, 51)
Screenshot: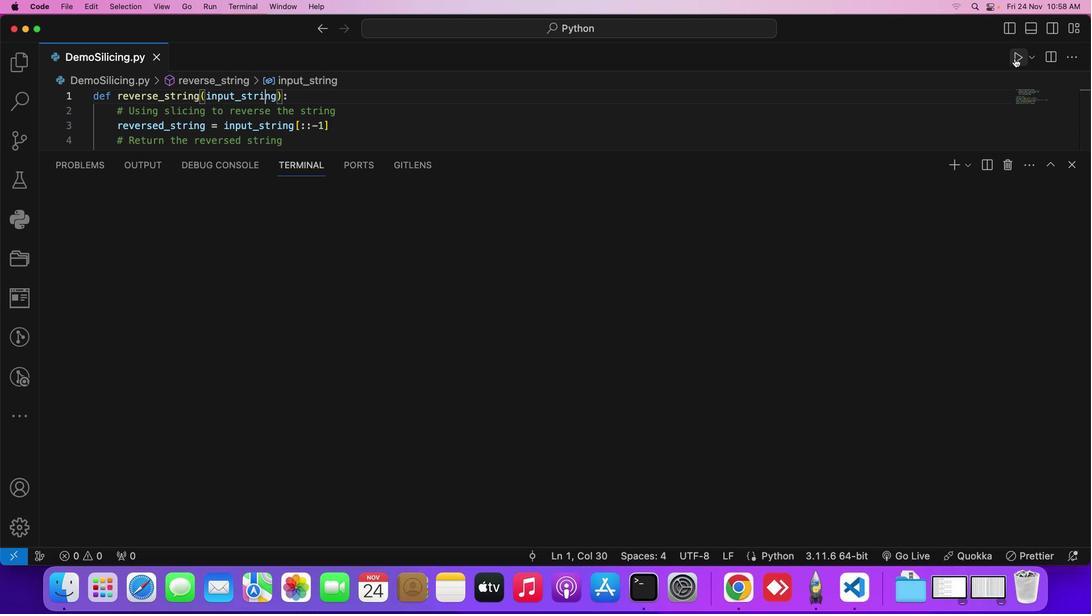 
Action: Mouse moved to (204, 272)
Screenshot: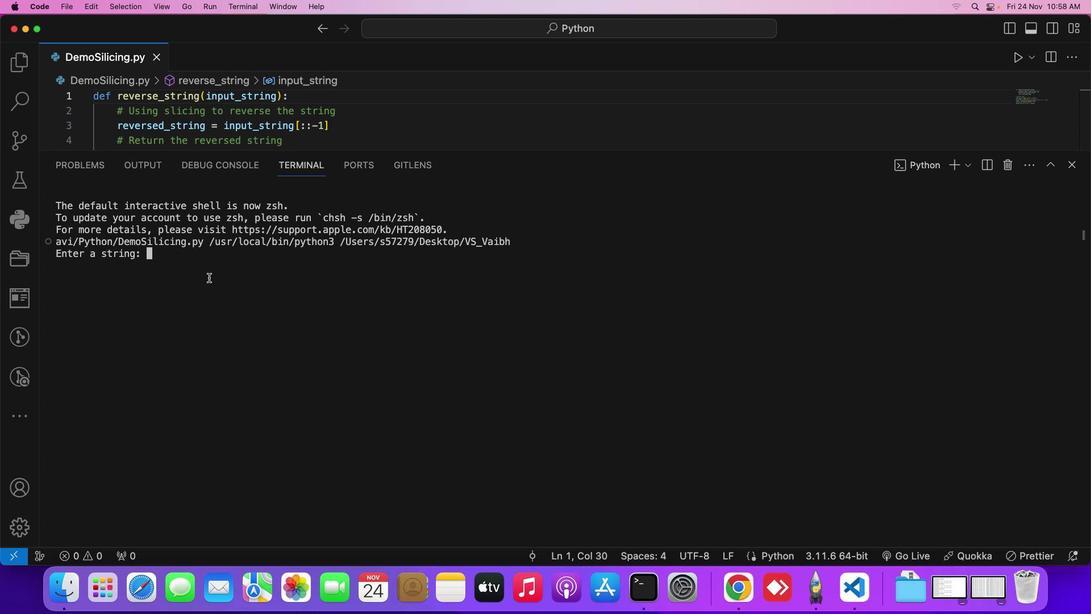 
Action: Mouse pressed left at (204, 272)
Screenshot: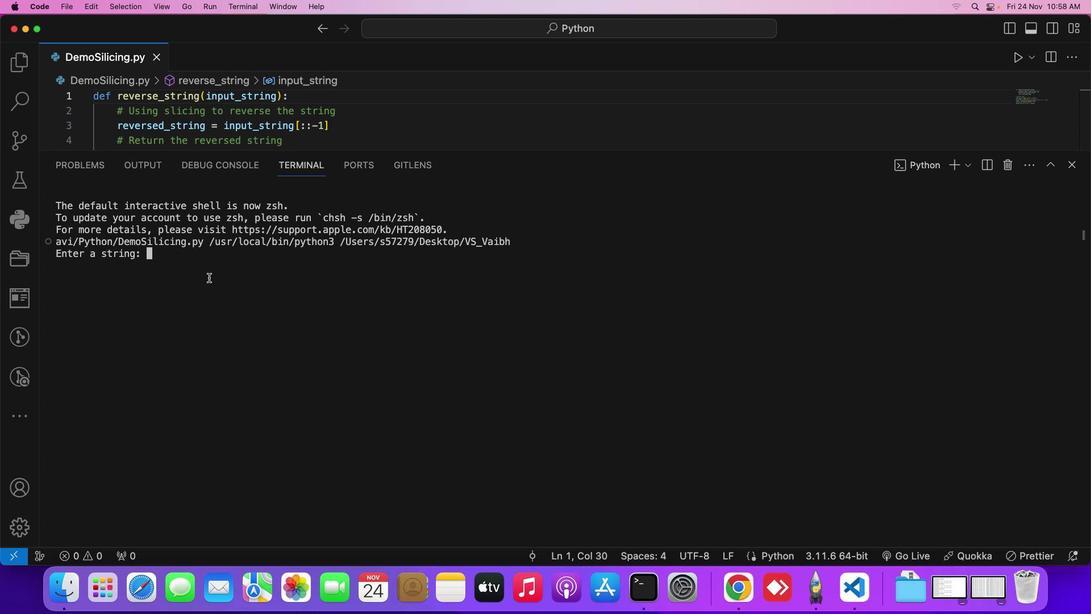 
Action: Key pressed Key.shift_r'H''e''l''l''o'Key.spaceKey.shift_r'W''o''r''l''d'Key.enter
Screenshot: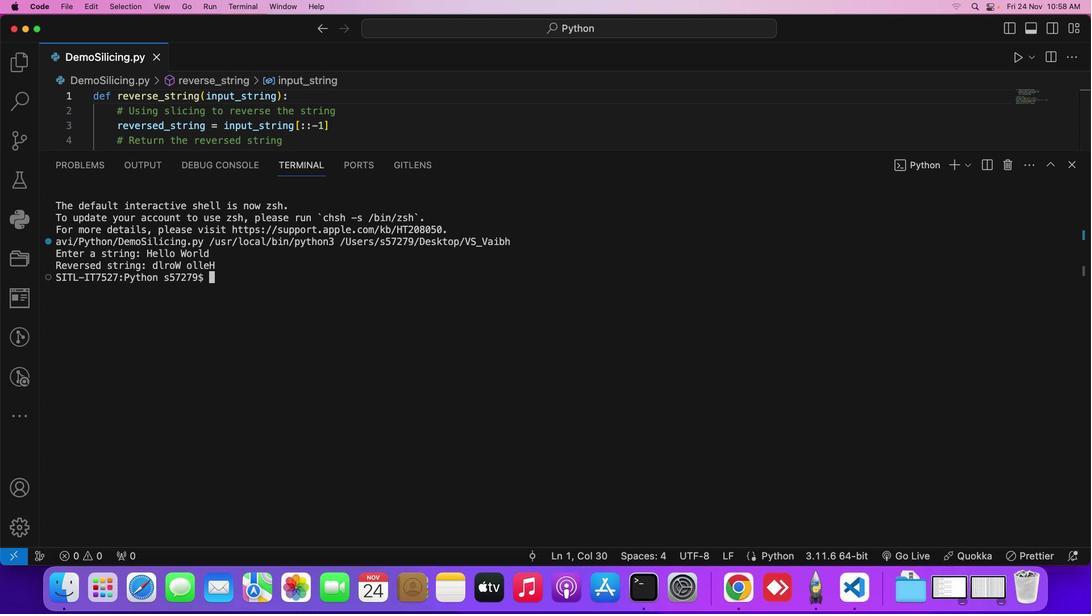 
